 Task: Add Garden Of Life Organic Apple Cider Vinegar Diet Gummies to the cart.
Action: Mouse moved to (321, 159)
Screenshot: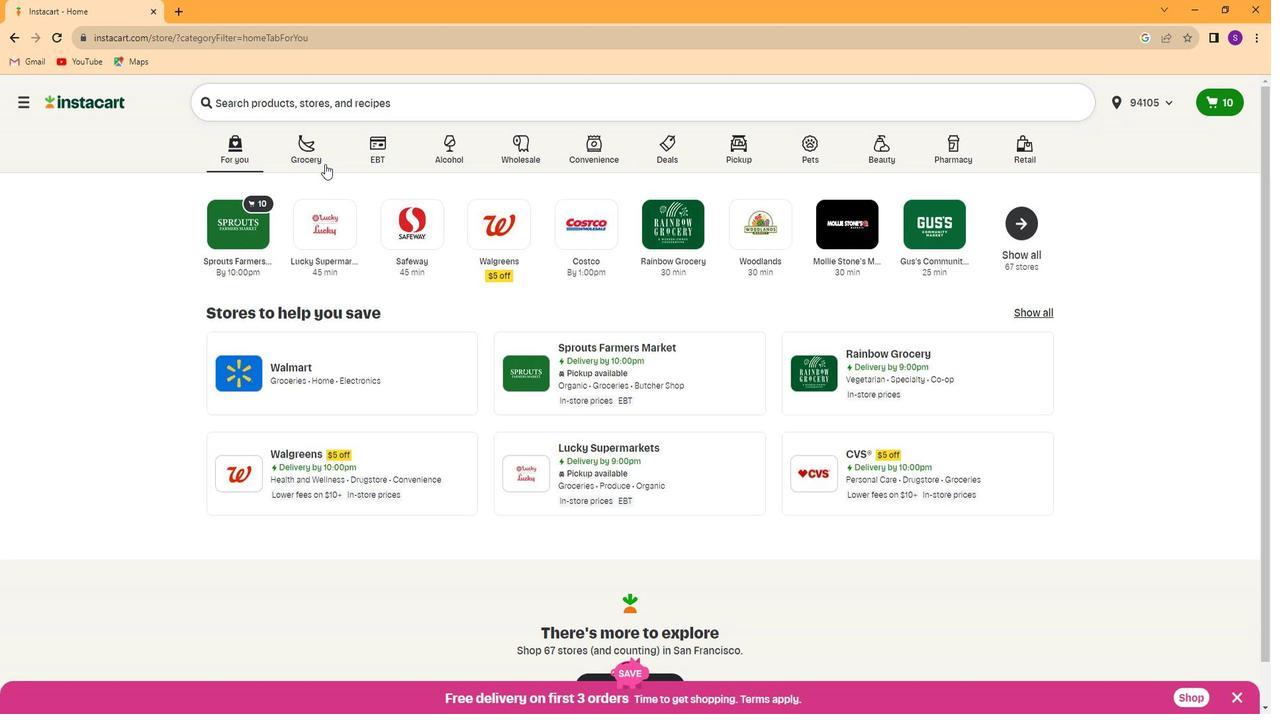 
Action: Mouse pressed left at (321, 159)
Screenshot: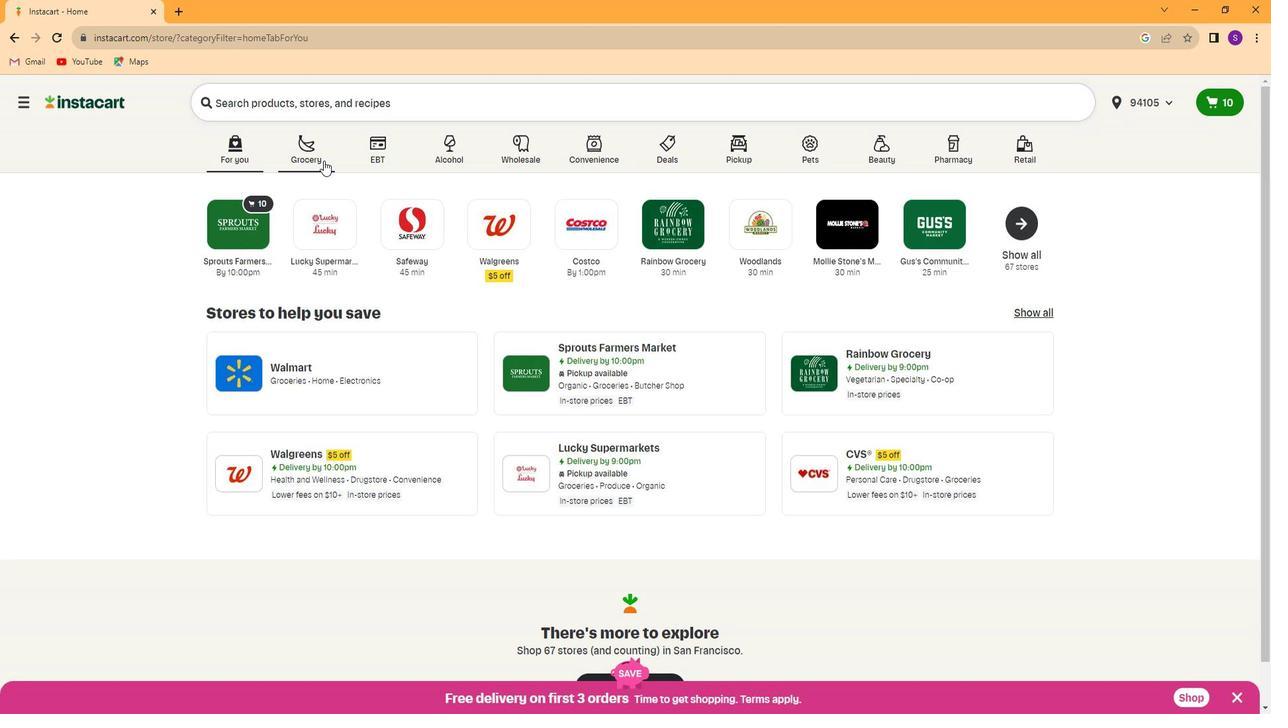 
Action: Mouse moved to (846, 211)
Screenshot: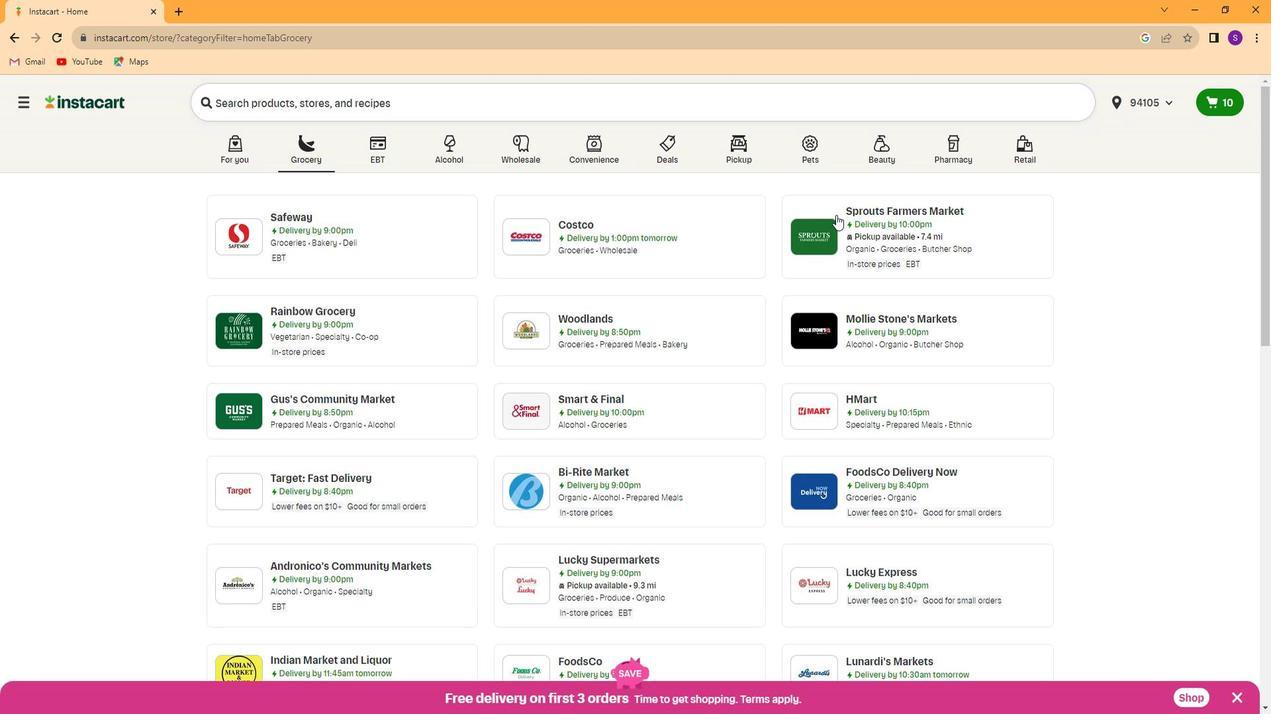 
Action: Mouse pressed left at (846, 211)
Screenshot: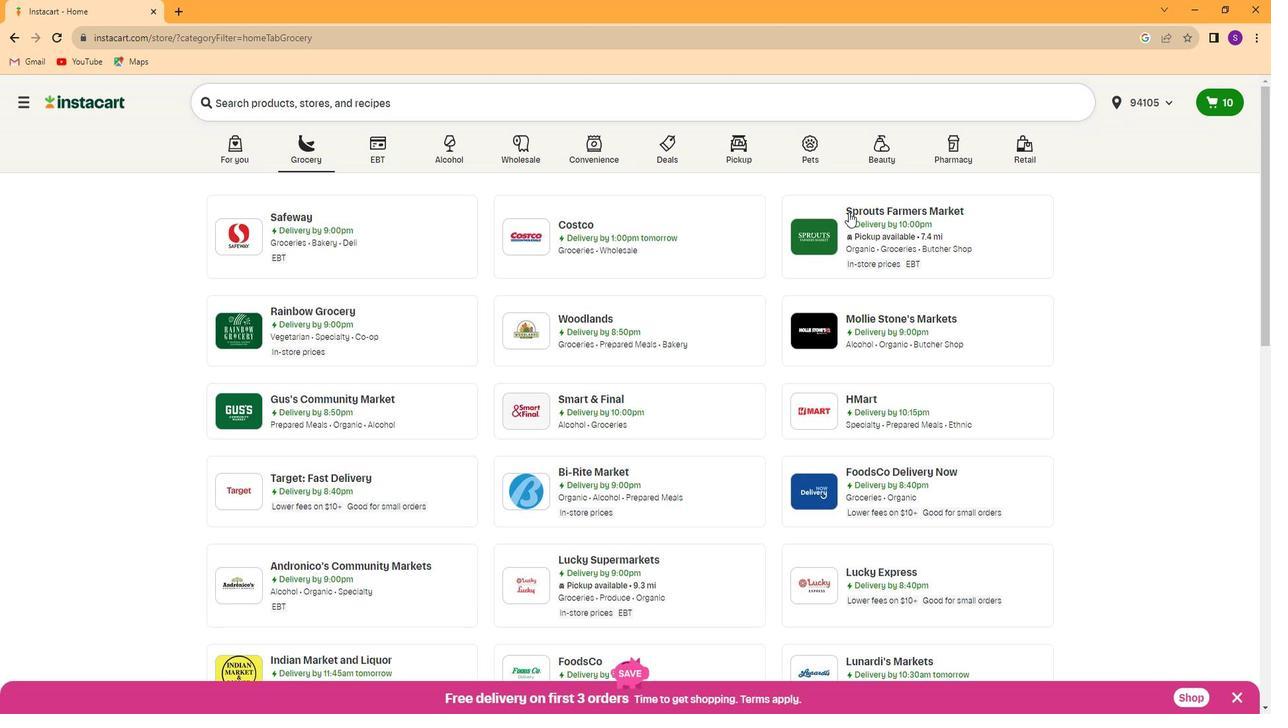 
Action: Mouse moved to (81, 419)
Screenshot: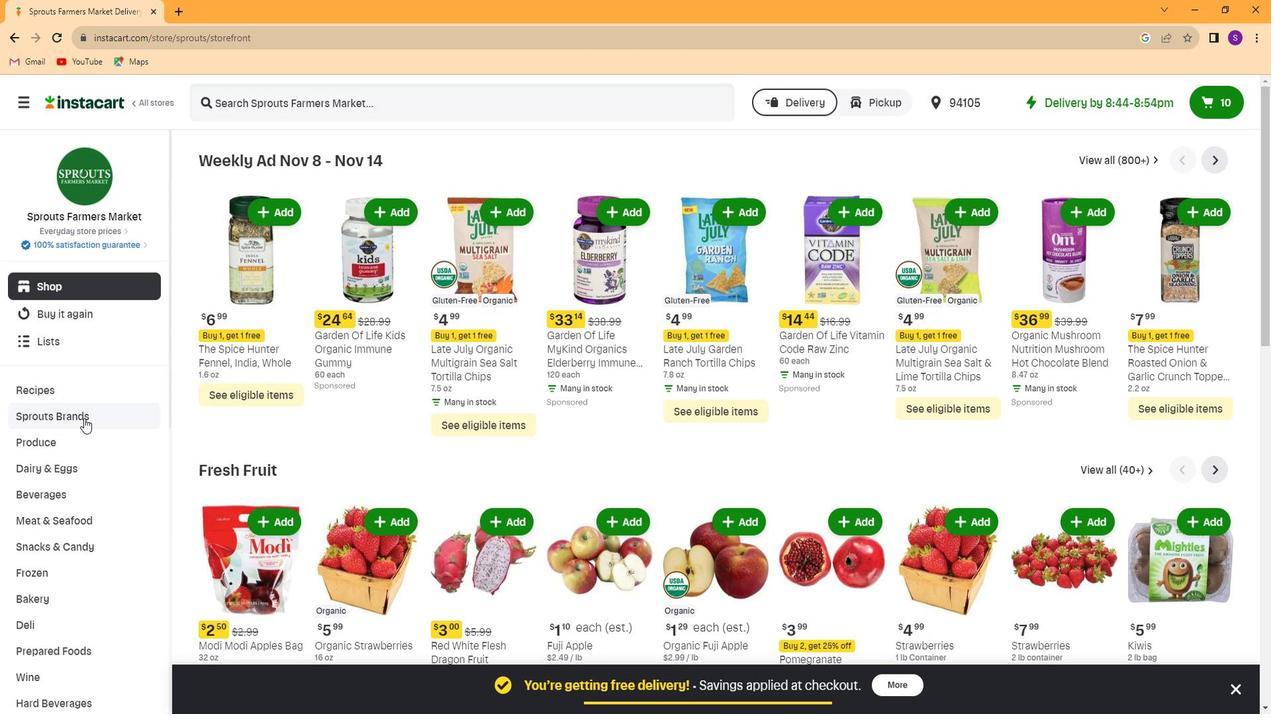 
Action: Mouse scrolled (81, 419) with delta (0, 0)
Screenshot: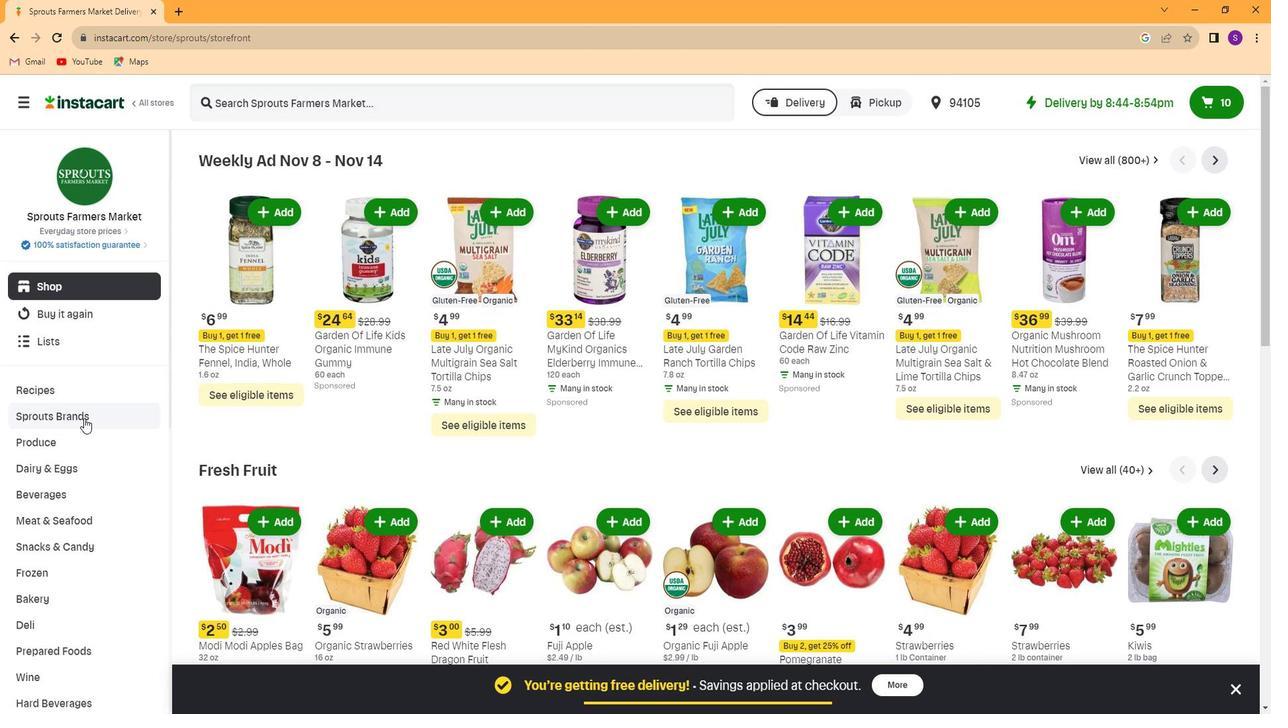 
Action: Mouse scrolled (81, 419) with delta (0, 0)
Screenshot: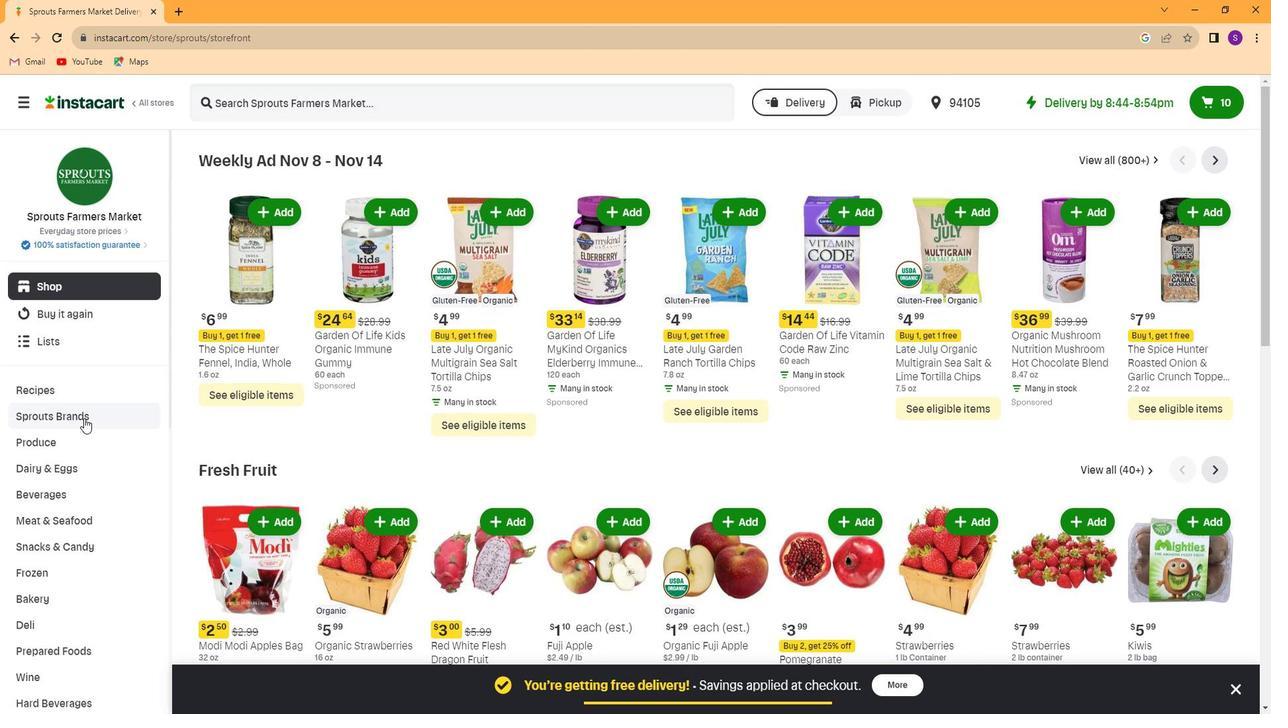 
Action: Mouse moved to (82, 421)
Screenshot: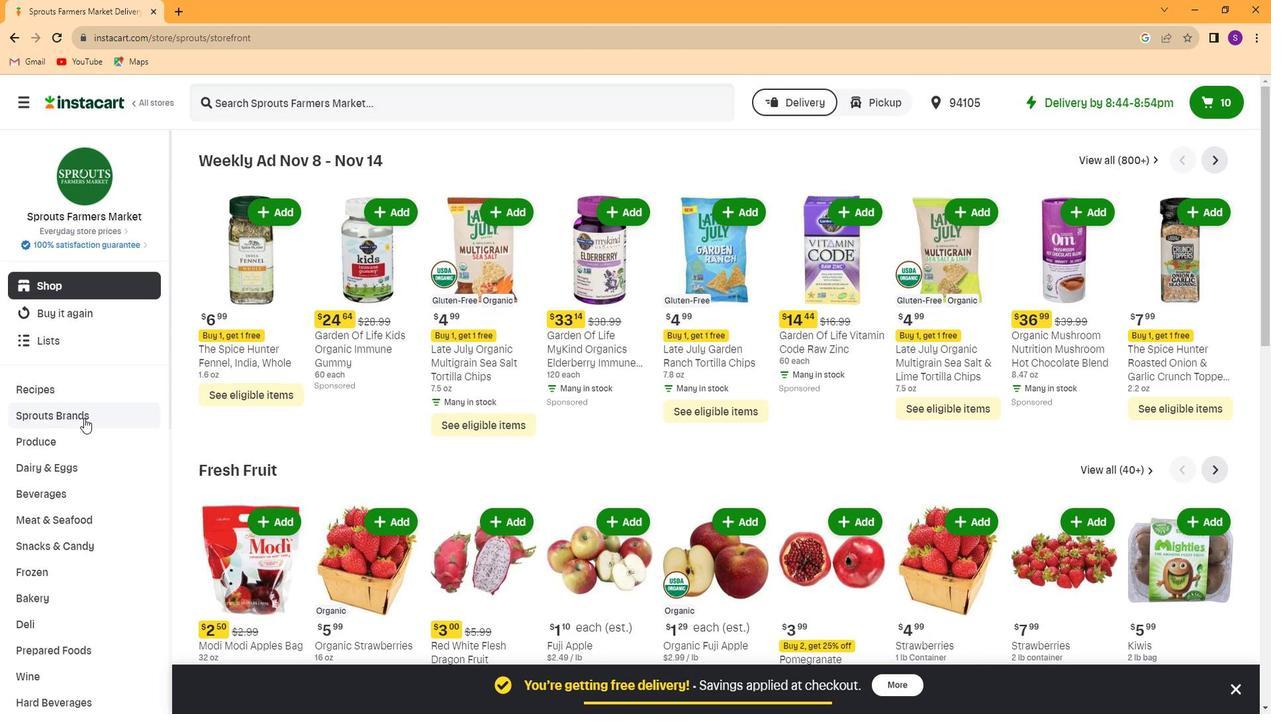 
Action: Mouse scrolled (82, 421) with delta (0, 0)
Screenshot: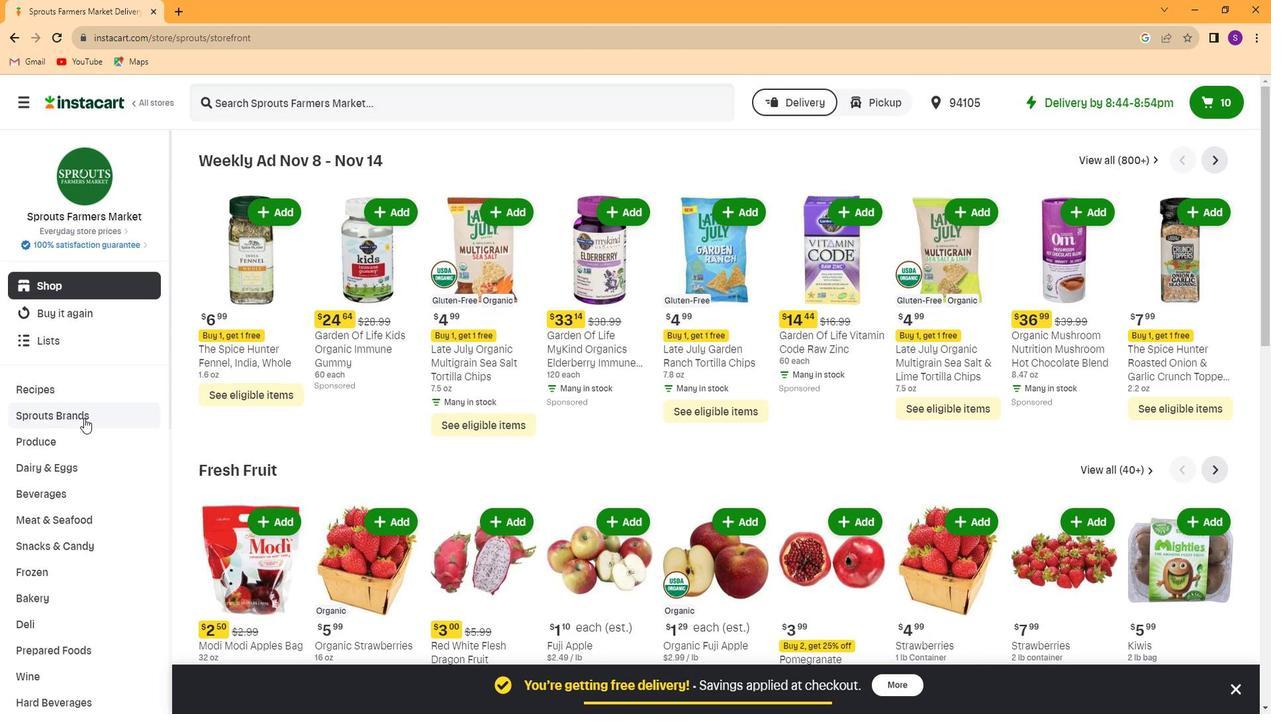
Action: Mouse moved to (82, 423)
Screenshot: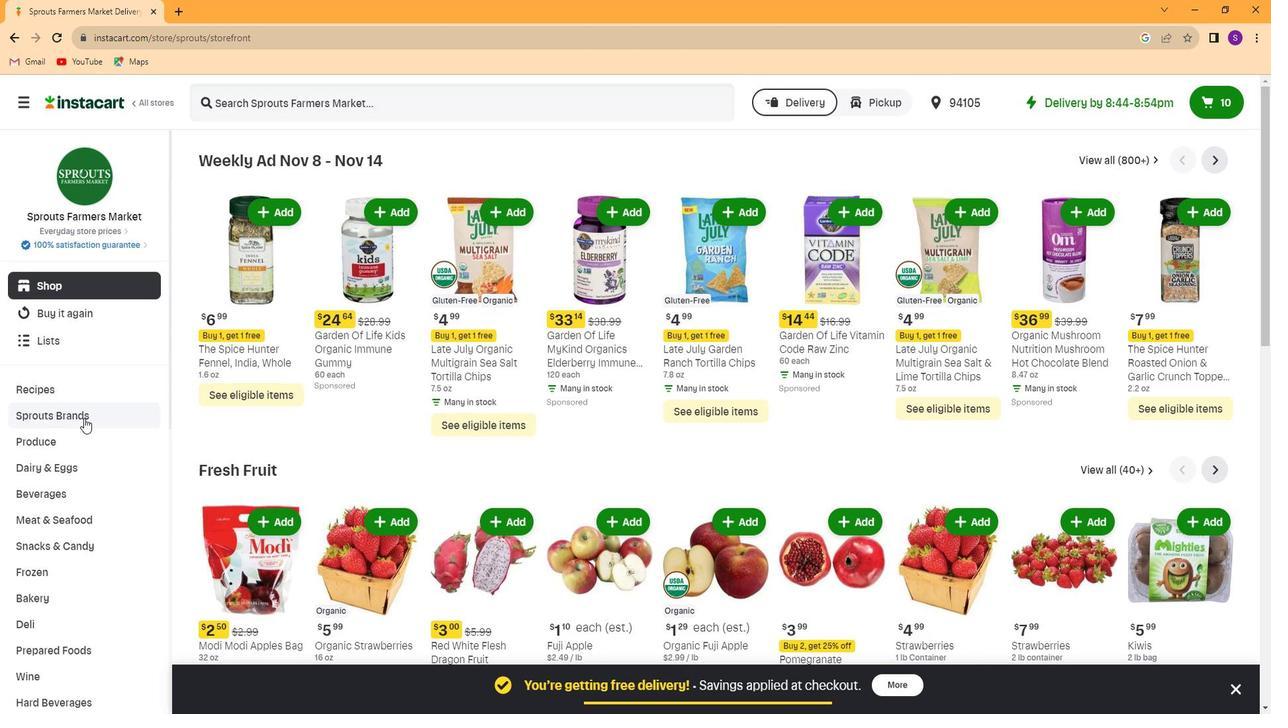 
Action: Mouse scrolled (82, 423) with delta (0, 0)
Screenshot: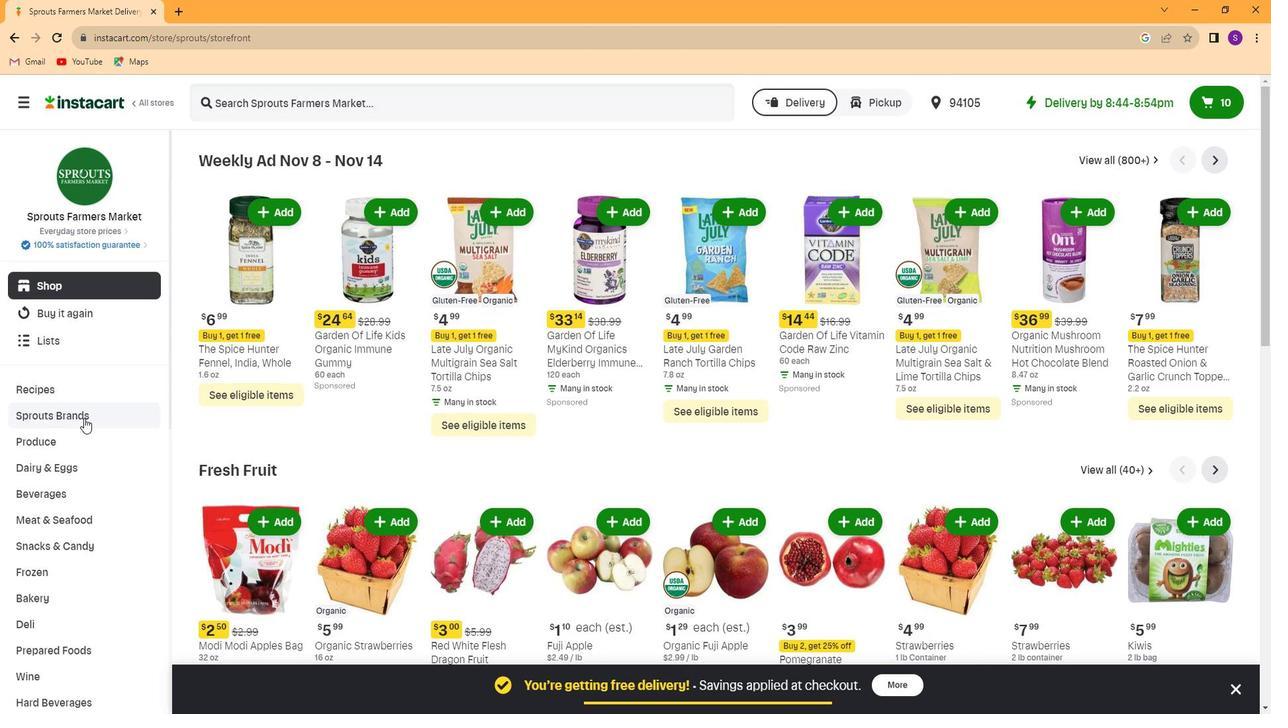 
Action: Mouse moved to (82, 423)
Screenshot: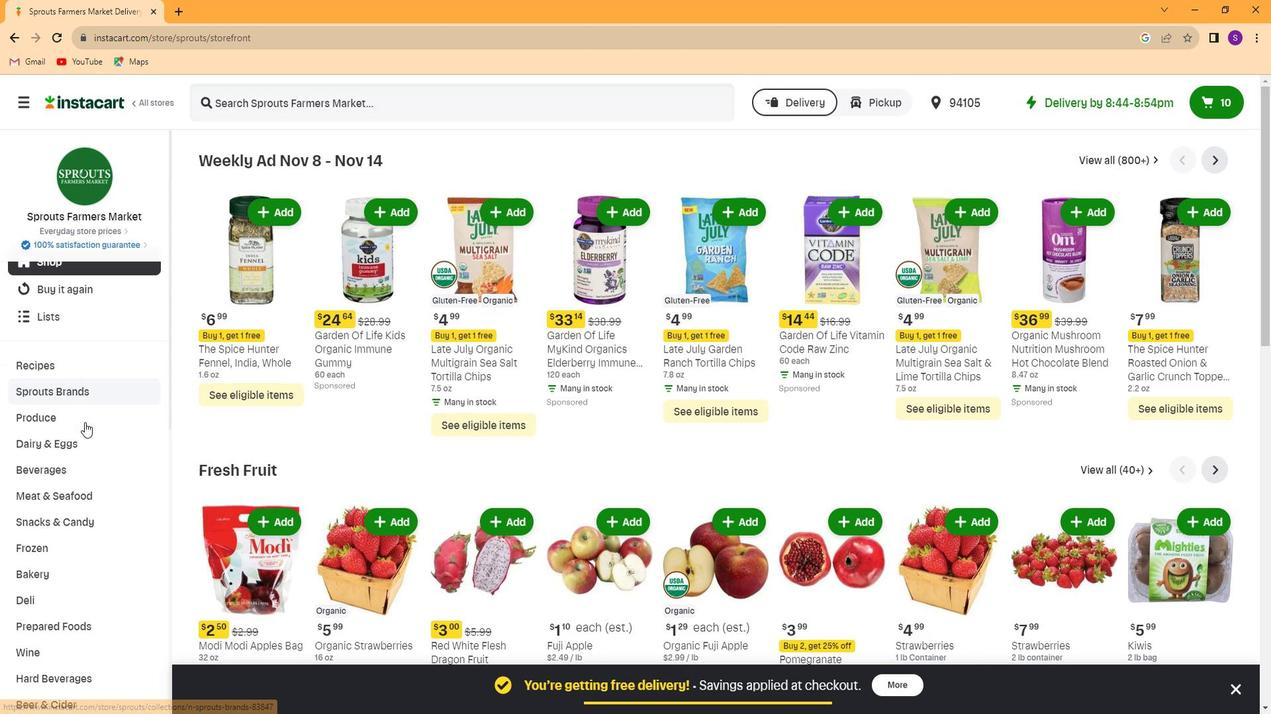 
Action: Mouse scrolled (82, 423) with delta (0, 0)
Screenshot: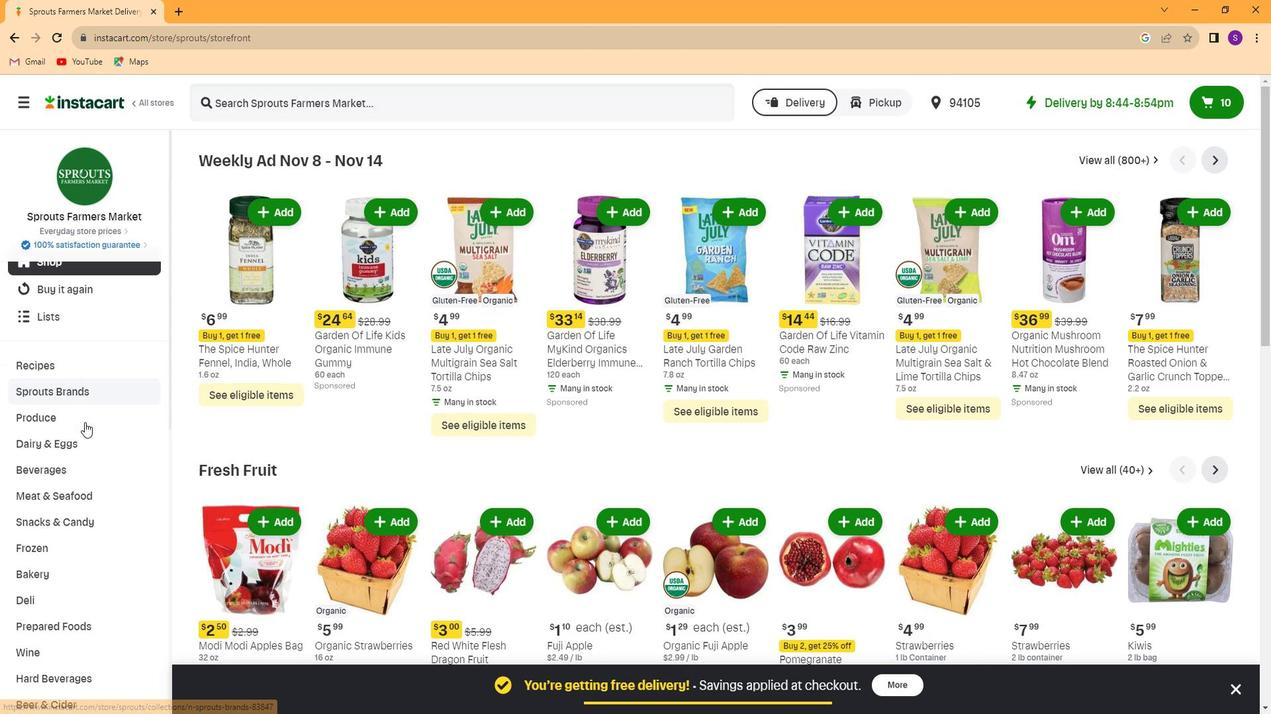 
Action: Mouse scrolled (82, 423) with delta (0, 0)
Screenshot: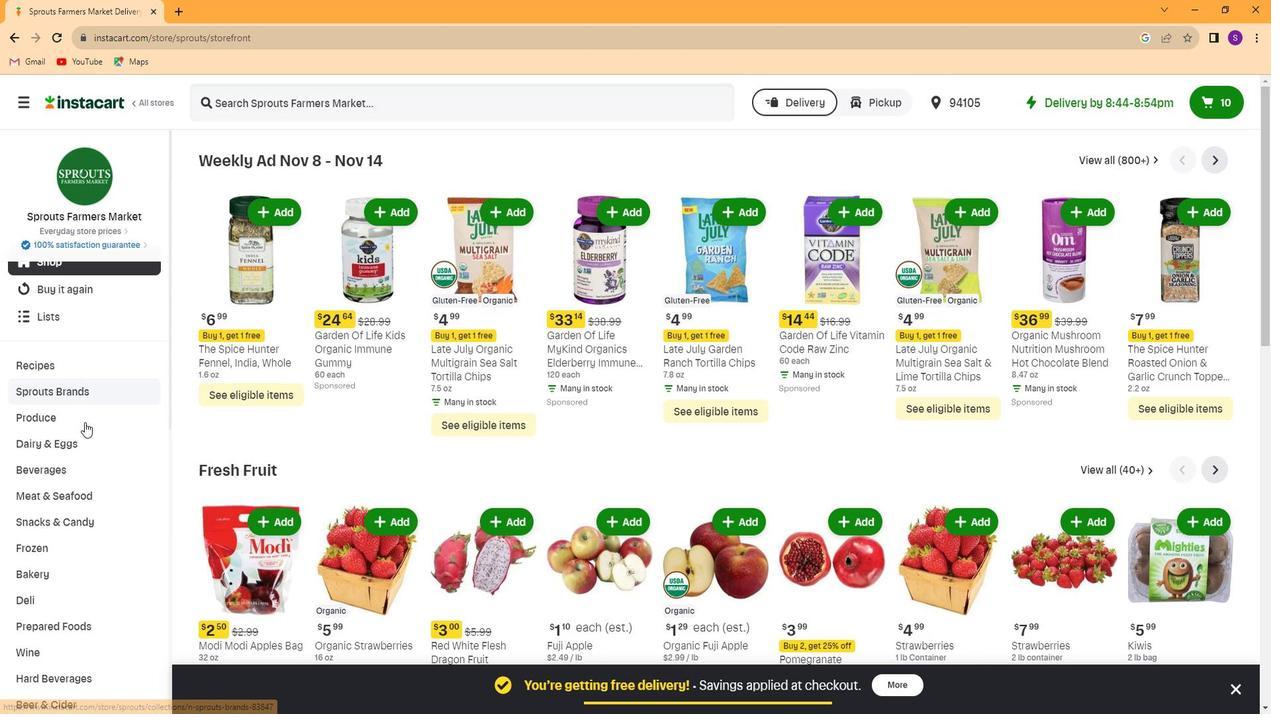 
Action: Mouse moved to (80, 435)
Screenshot: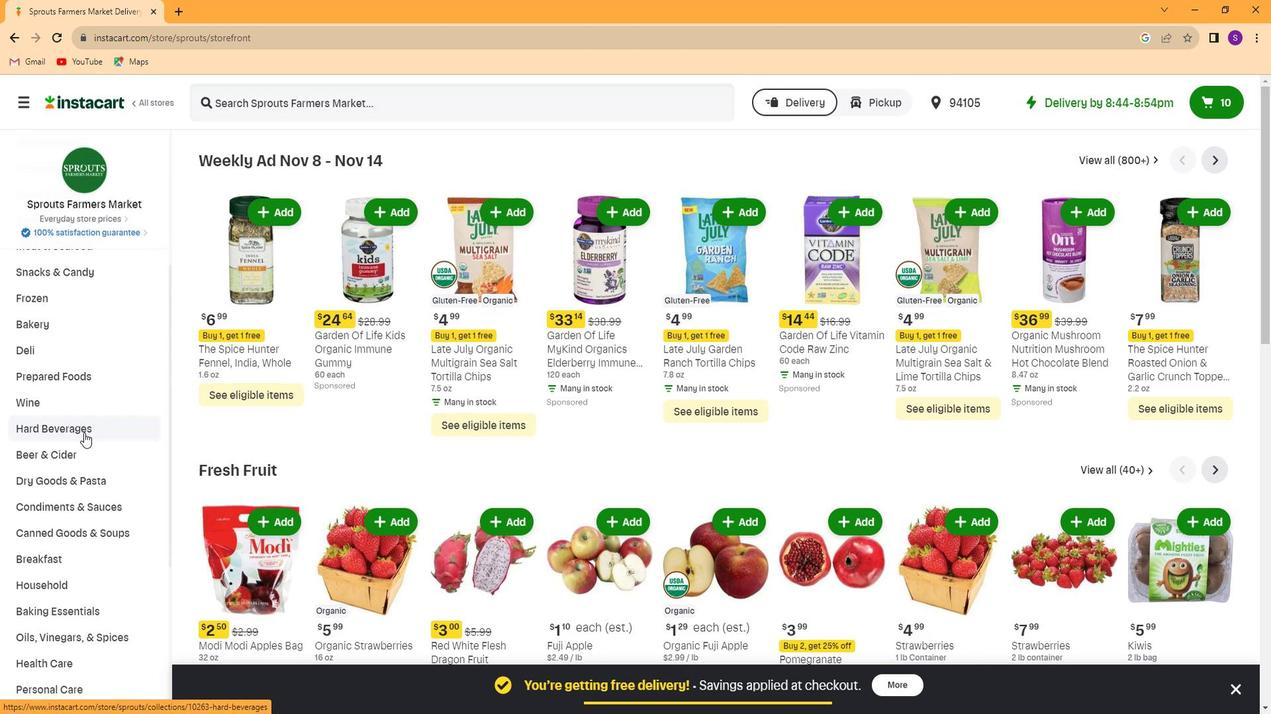 
Action: Mouse scrolled (80, 434) with delta (0, 0)
Screenshot: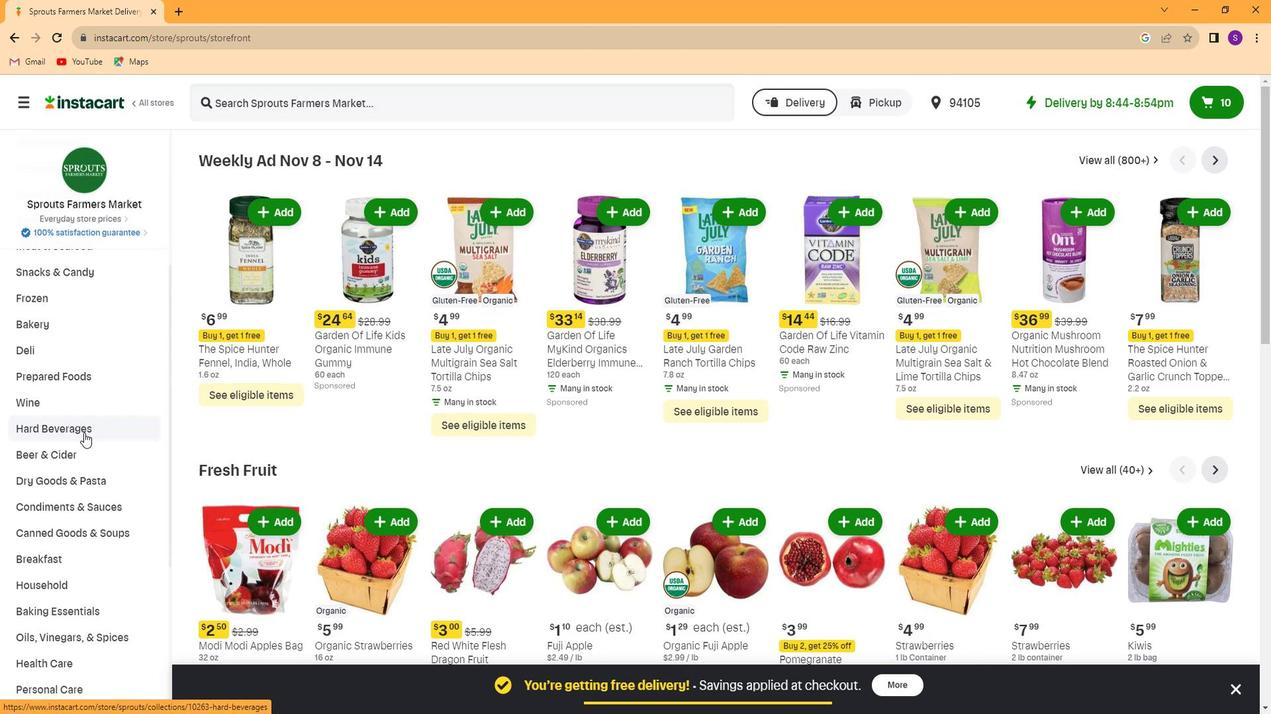 
Action: Mouse moved to (79, 436)
Screenshot: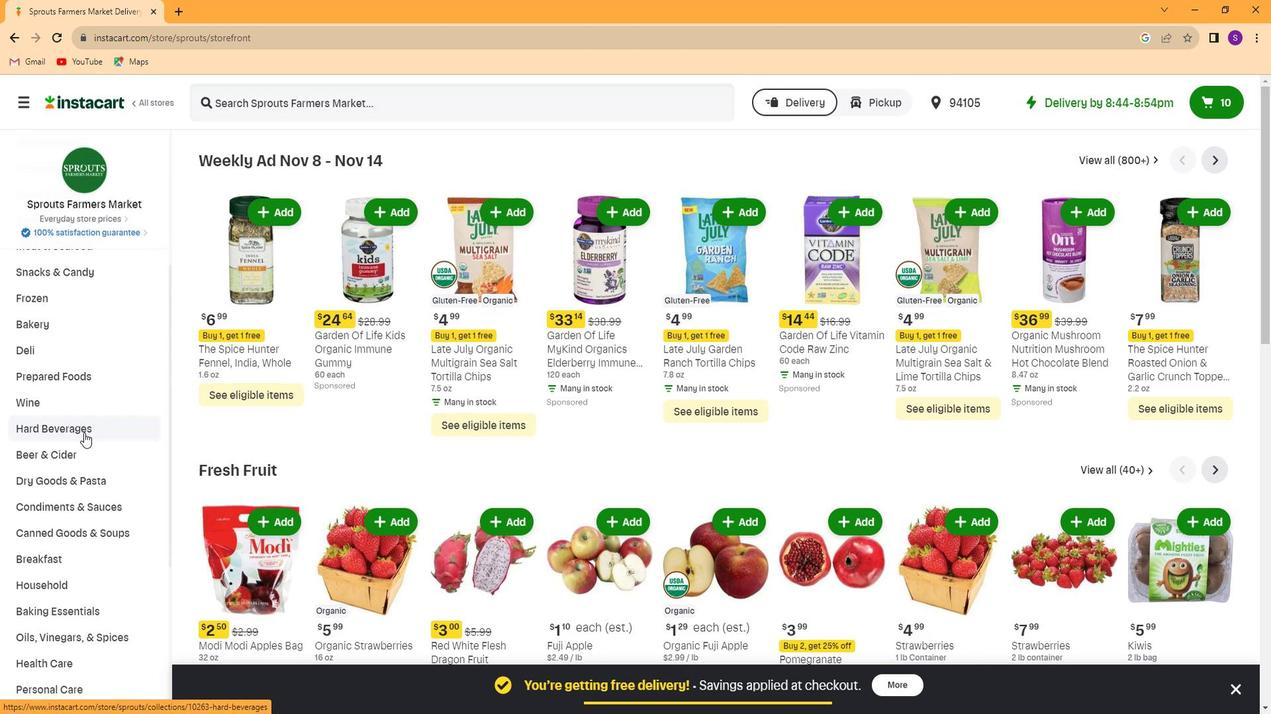 
Action: Mouse scrolled (79, 435) with delta (0, 0)
Screenshot: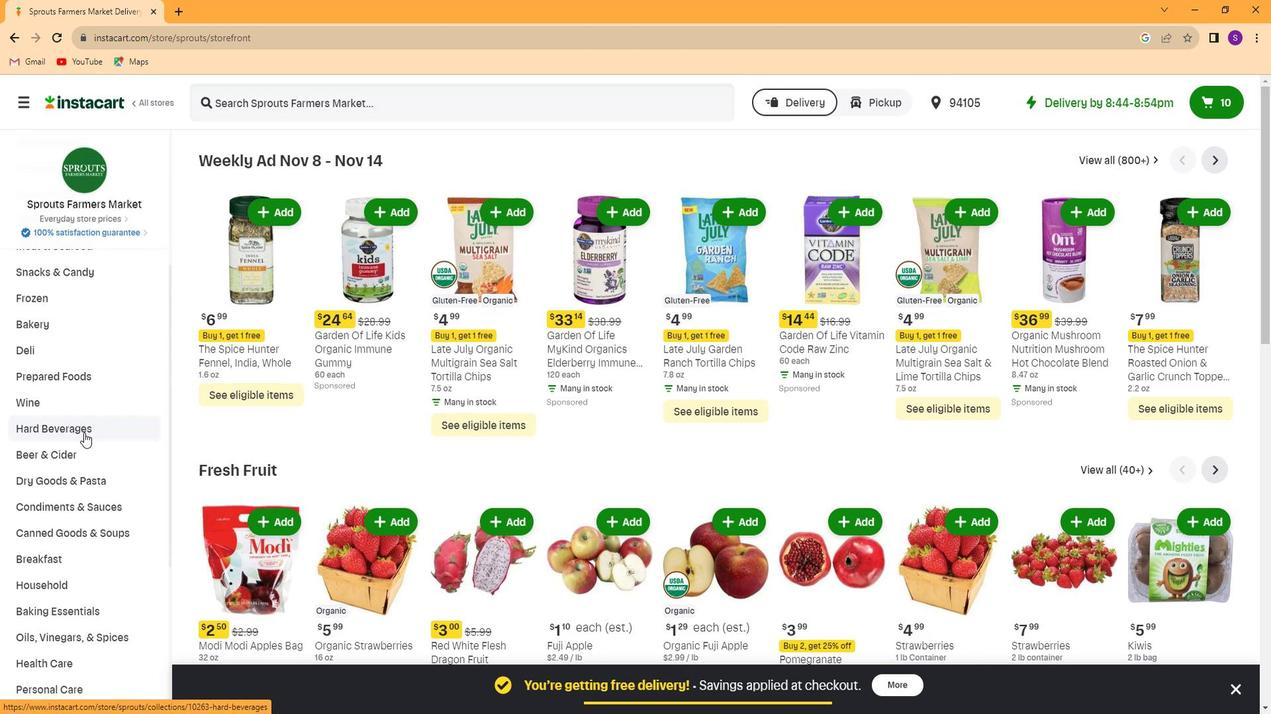 
Action: Mouse scrolled (79, 435) with delta (0, 0)
Screenshot: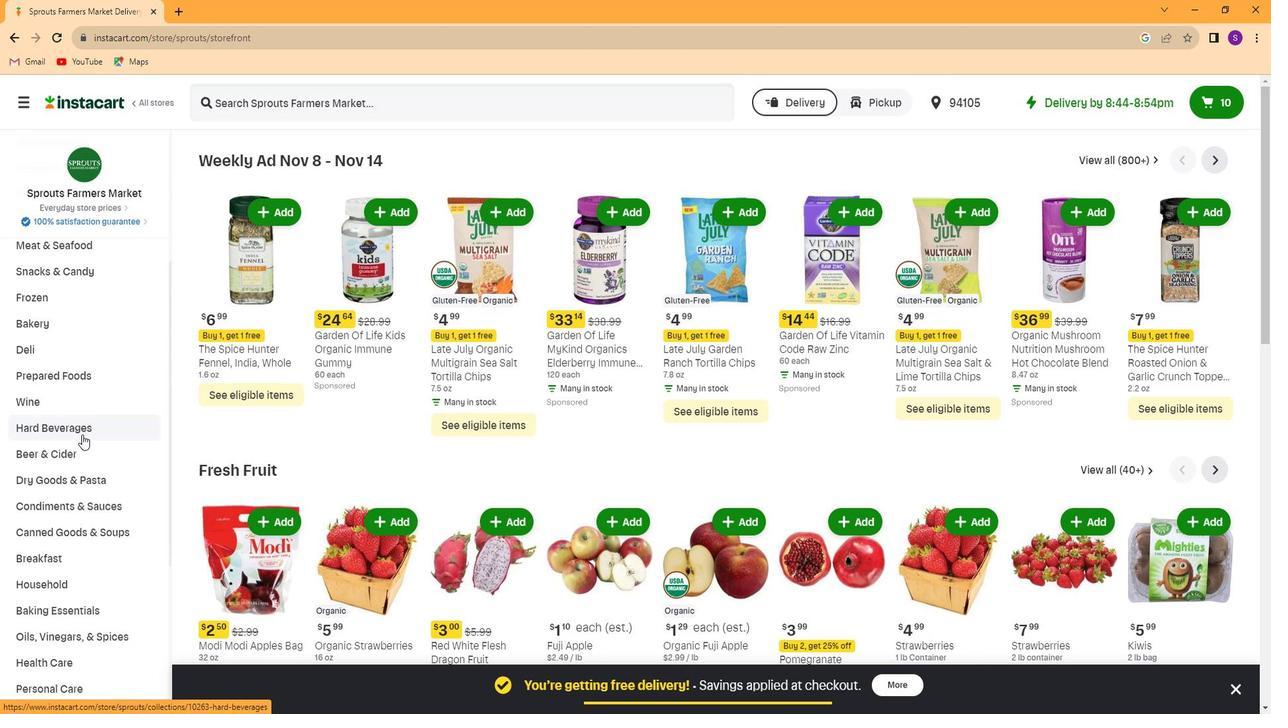 
Action: Mouse moved to (79, 436)
Screenshot: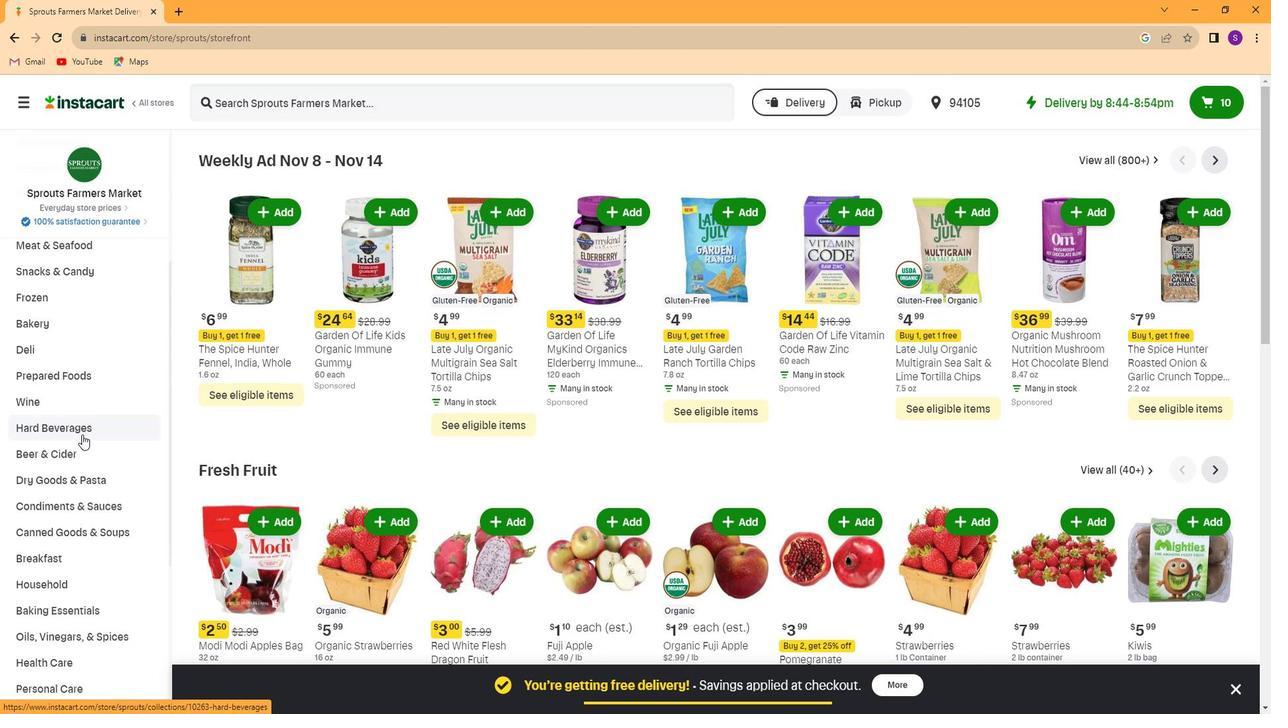 
Action: Mouse scrolled (79, 435) with delta (0, 0)
Screenshot: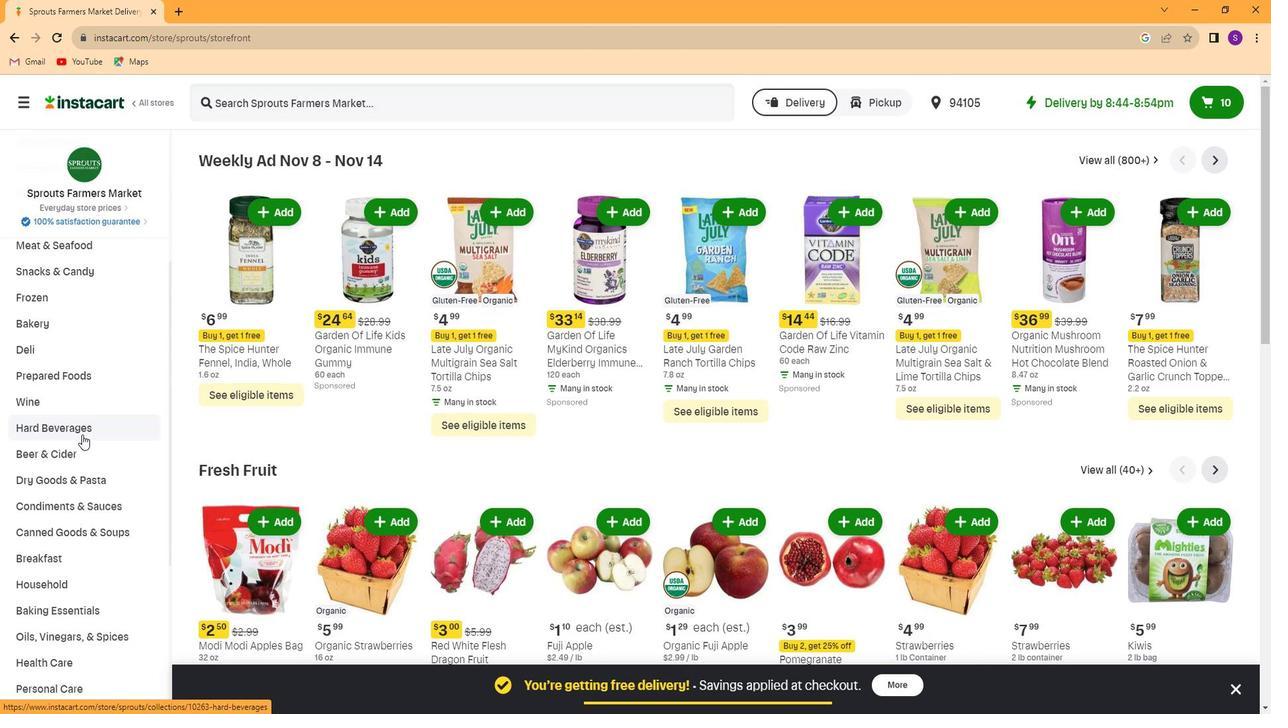 
Action: Mouse moved to (78, 436)
Screenshot: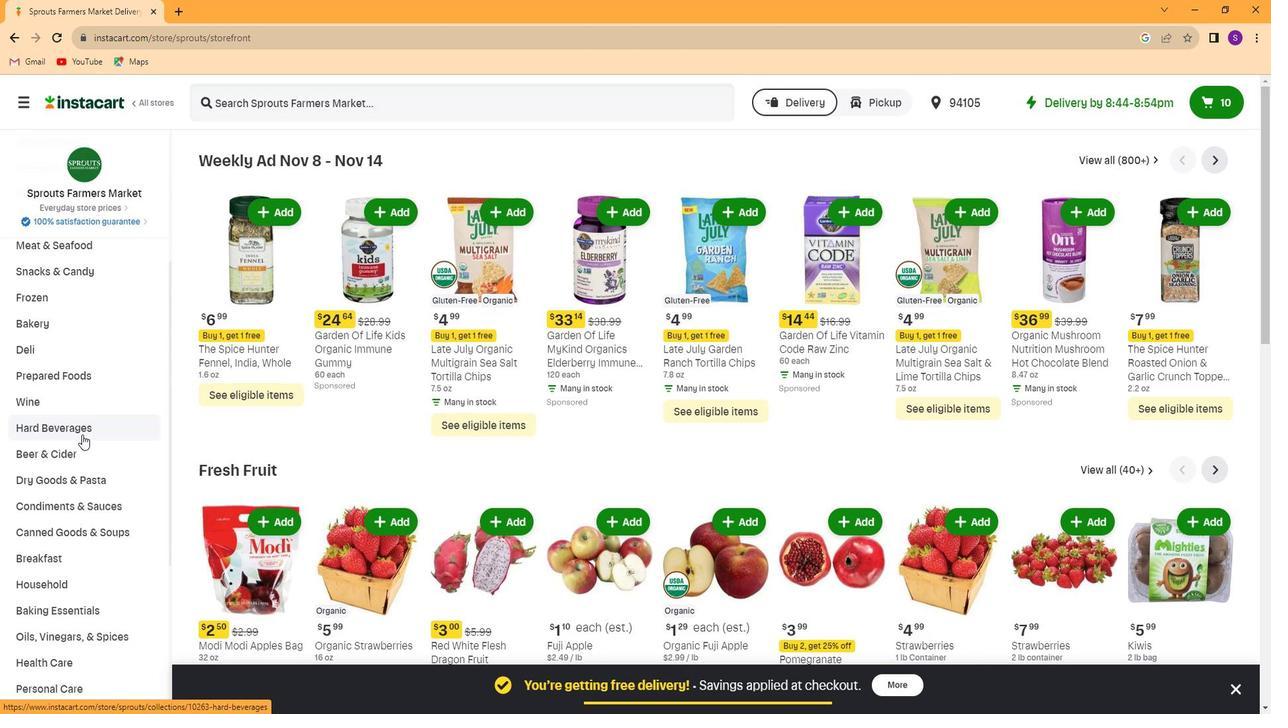 
Action: Mouse scrolled (78, 436) with delta (0, 0)
Screenshot: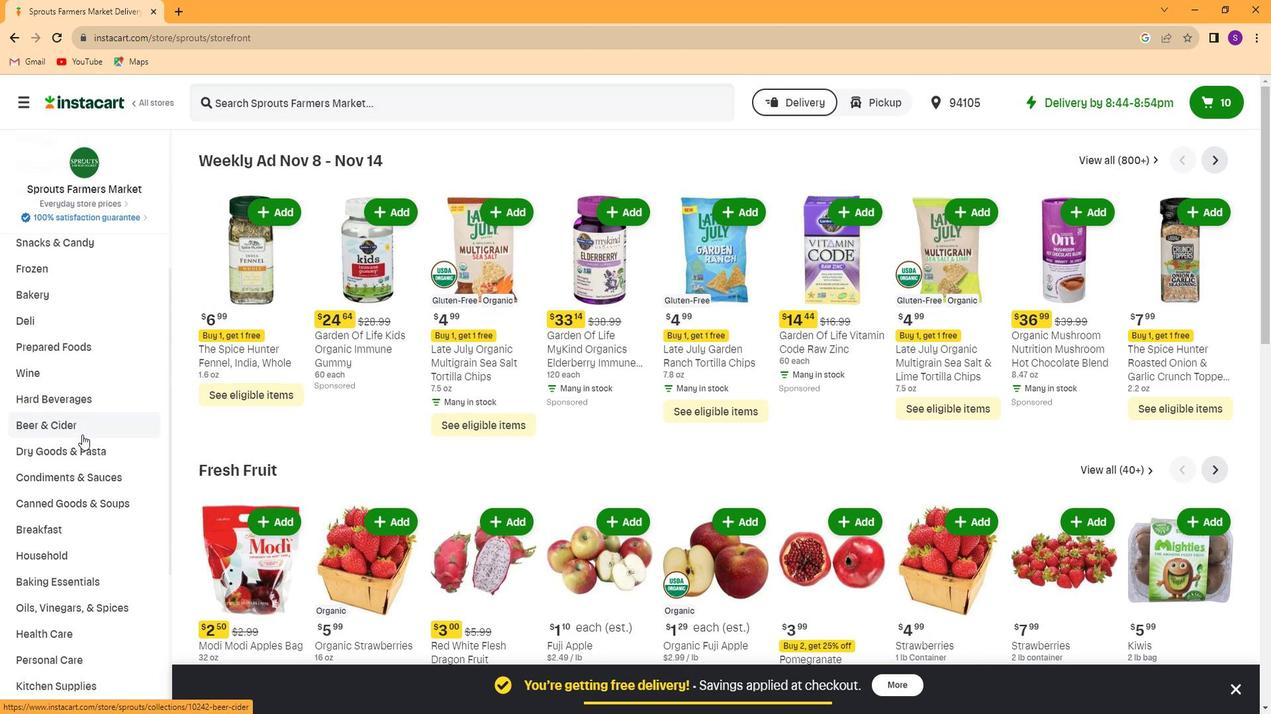 
Action: Mouse moved to (77, 437)
Screenshot: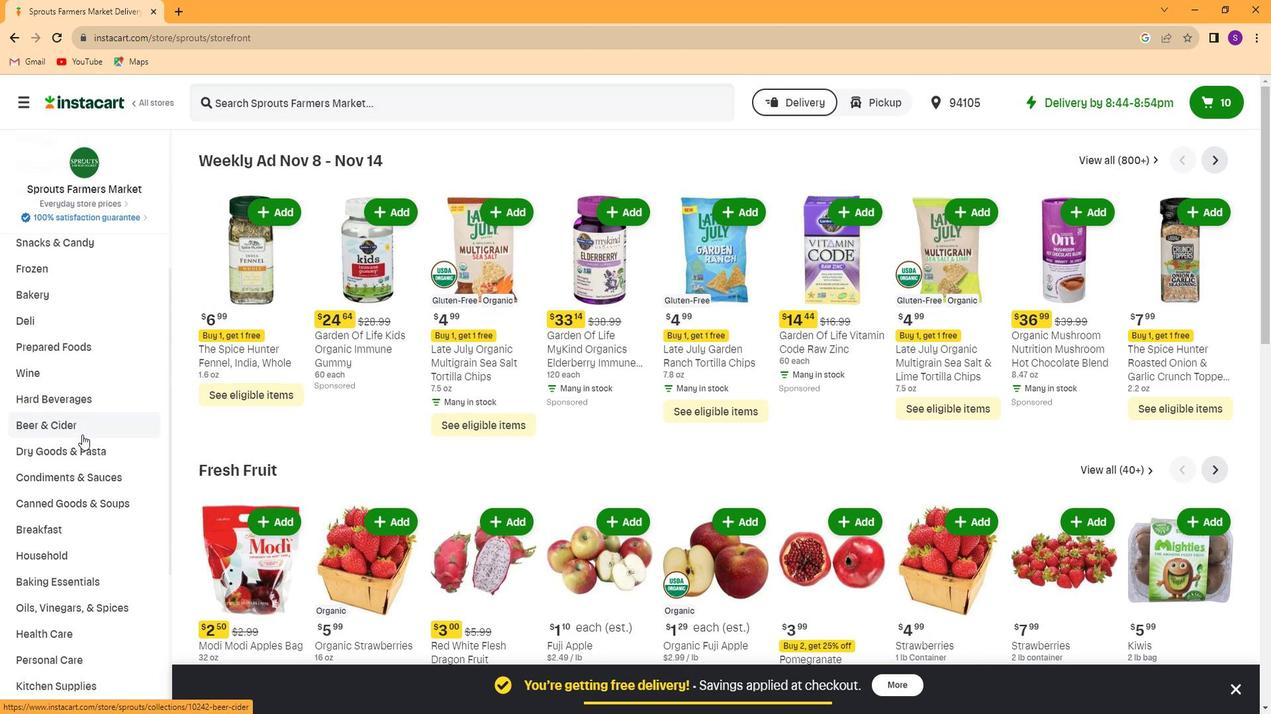 
Action: Mouse scrolled (77, 436) with delta (0, 0)
Screenshot: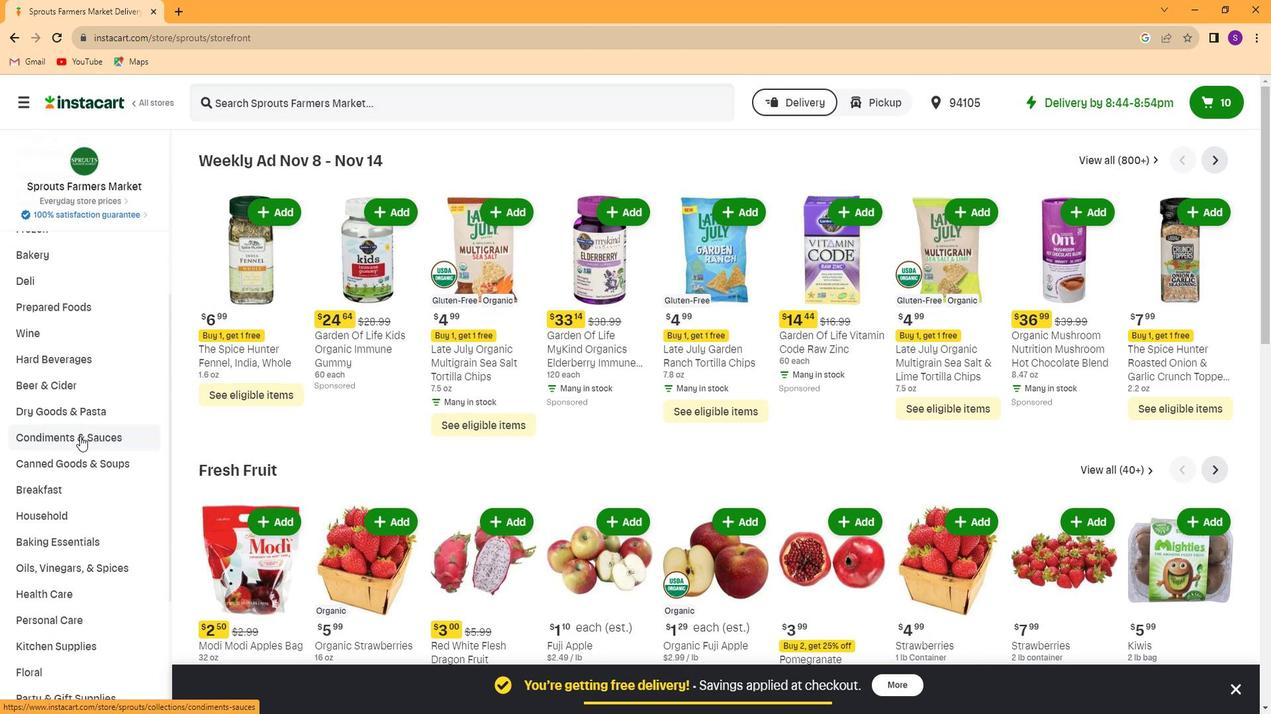 
Action: Mouse moved to (177, 541)
Screenshot: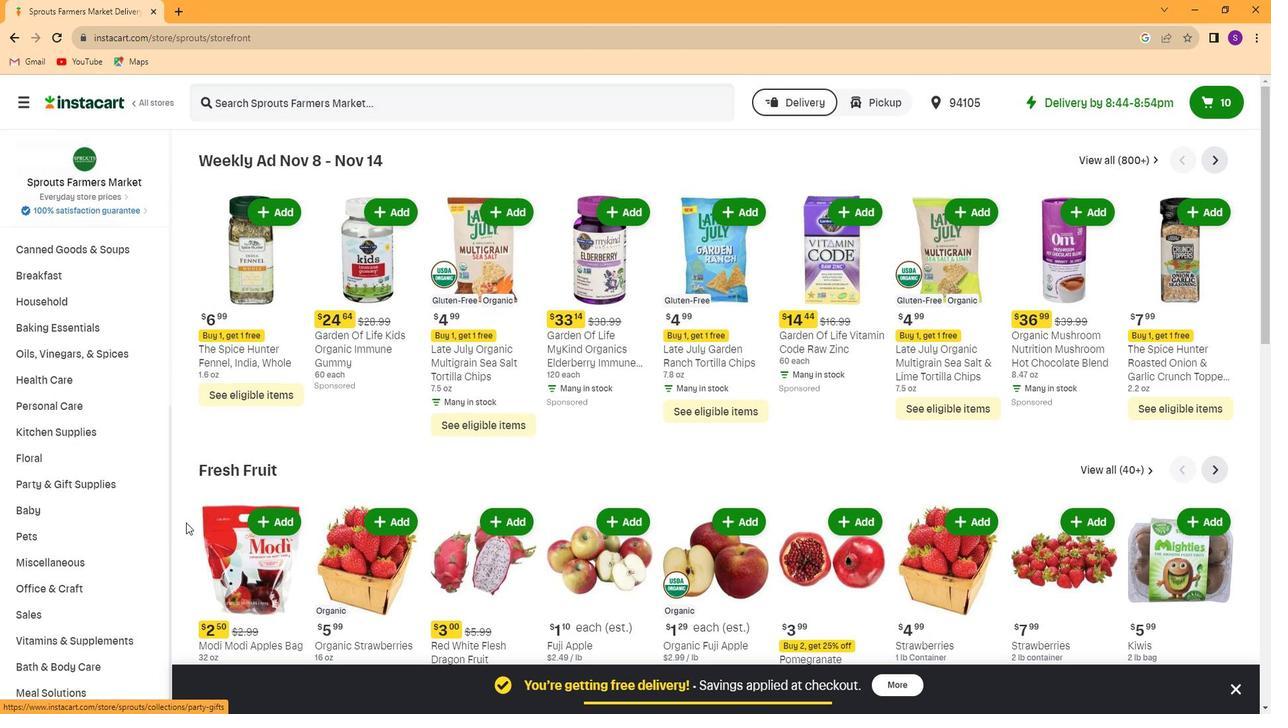 
Action: Mouse scrolled (177, 540) with delta (0, 0)
Screenshot: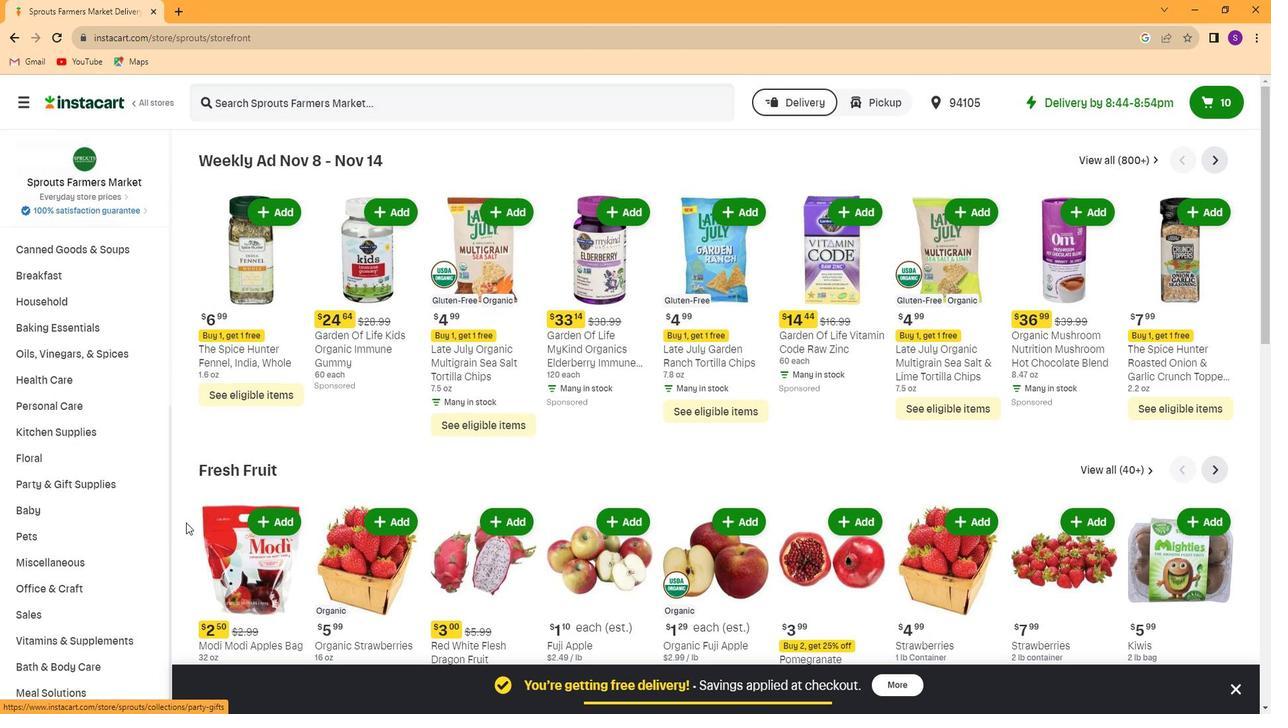 
Action: Mouse moved to (96, 640)
Screenshot: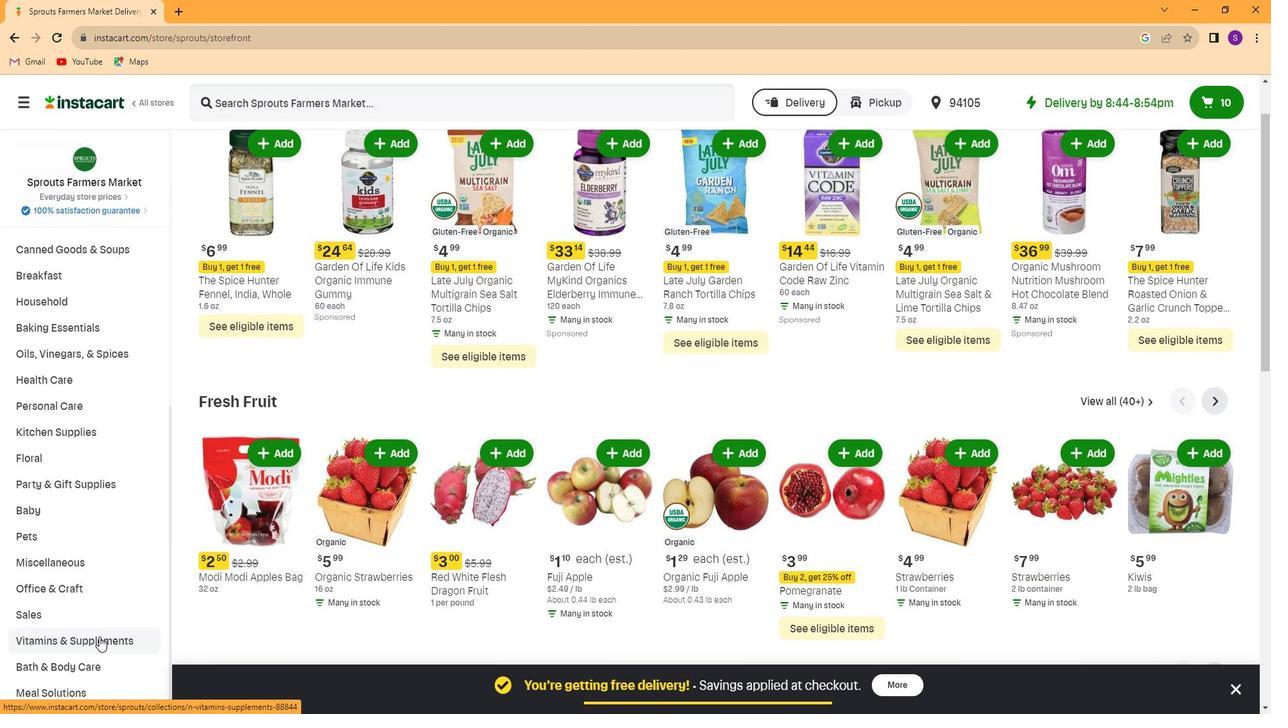 
Action: Mouse pressed left at (96, 640)
Screenshot: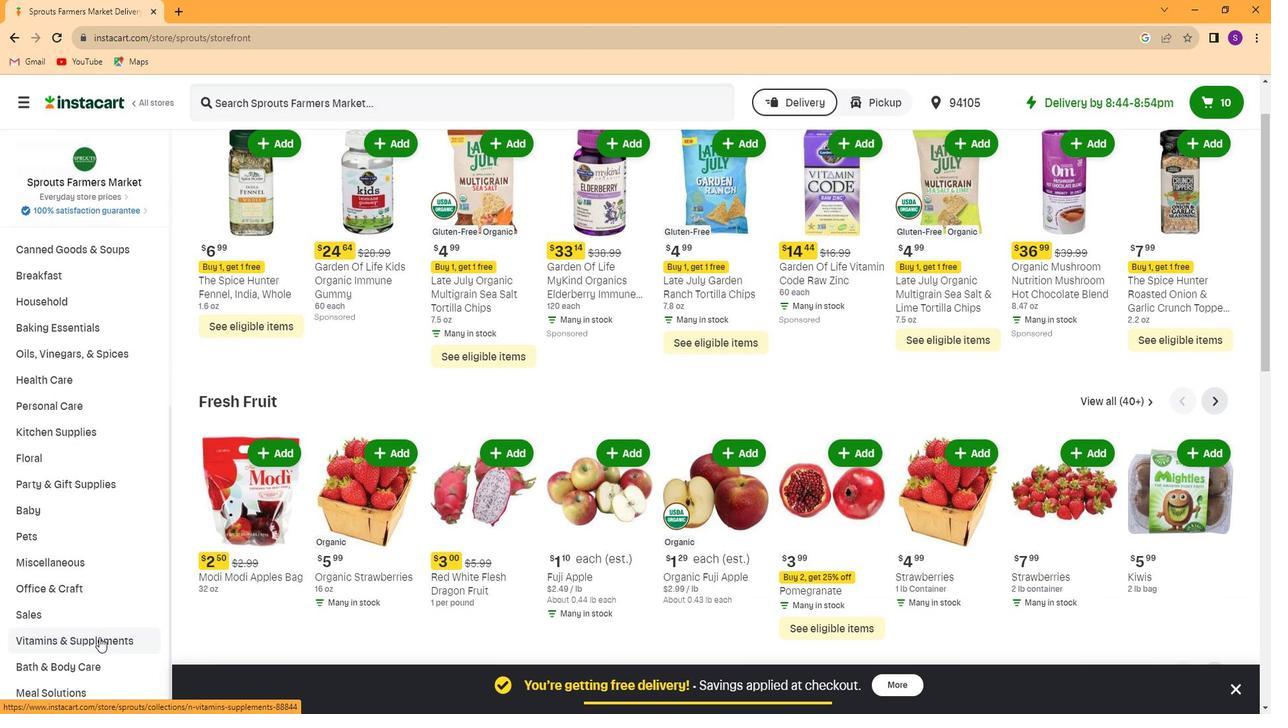 
Action: Mouse moved to (88, 574)
Screenshot: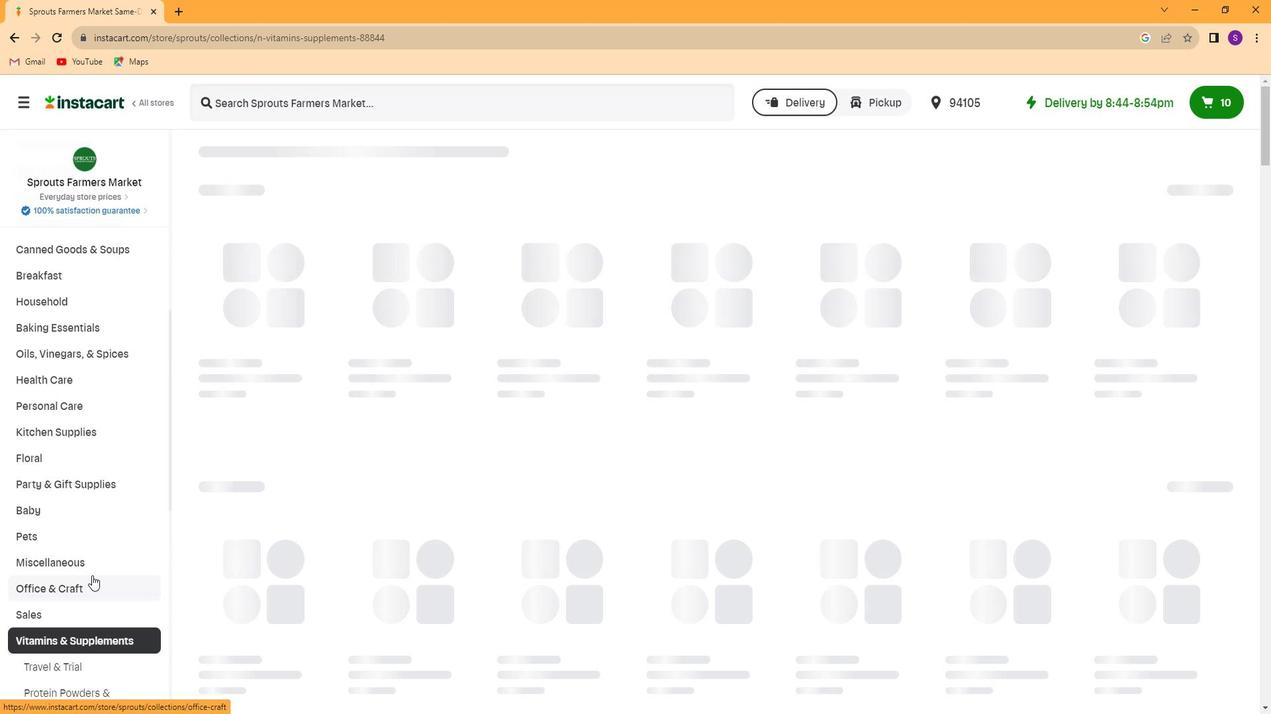 
Action: Mouse scrolled (88, 573) with delta (0, 0)
Screenshot: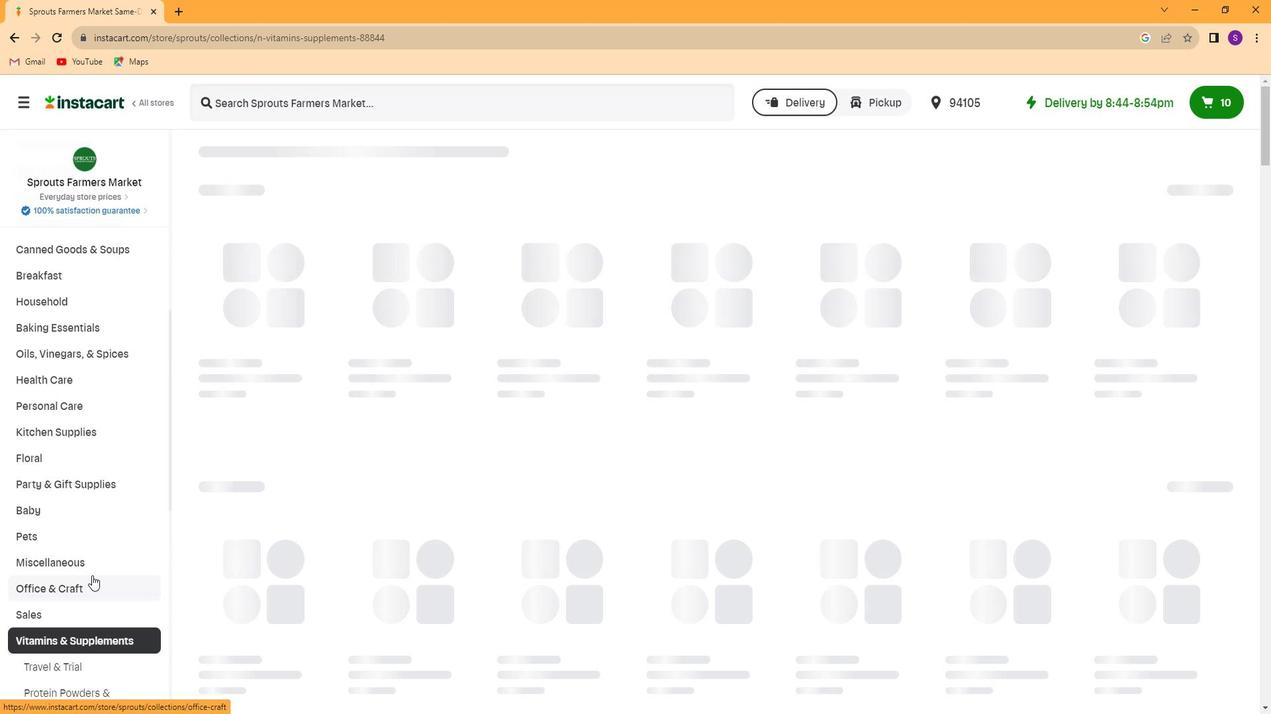
Action: Mouse moved to (88, 570)
Screenshot: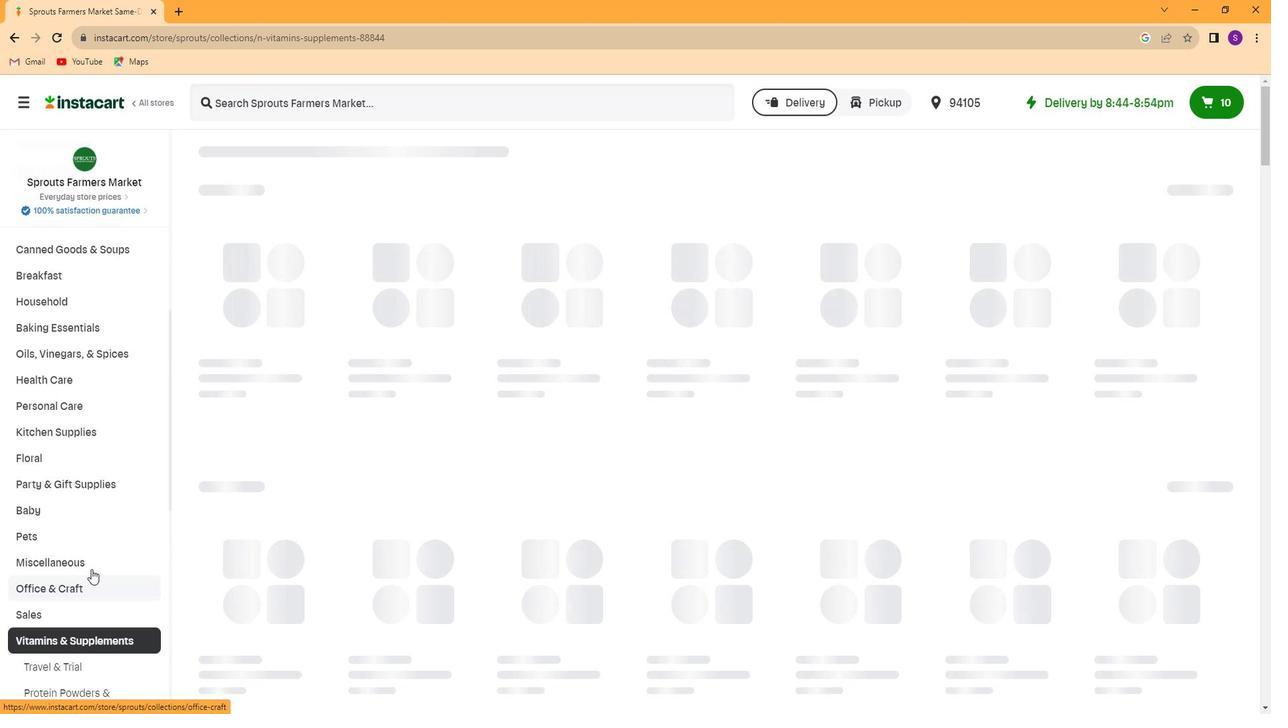 
Action: Mouse scrolled (88, 570) with delta (0, 0)
Screenshot: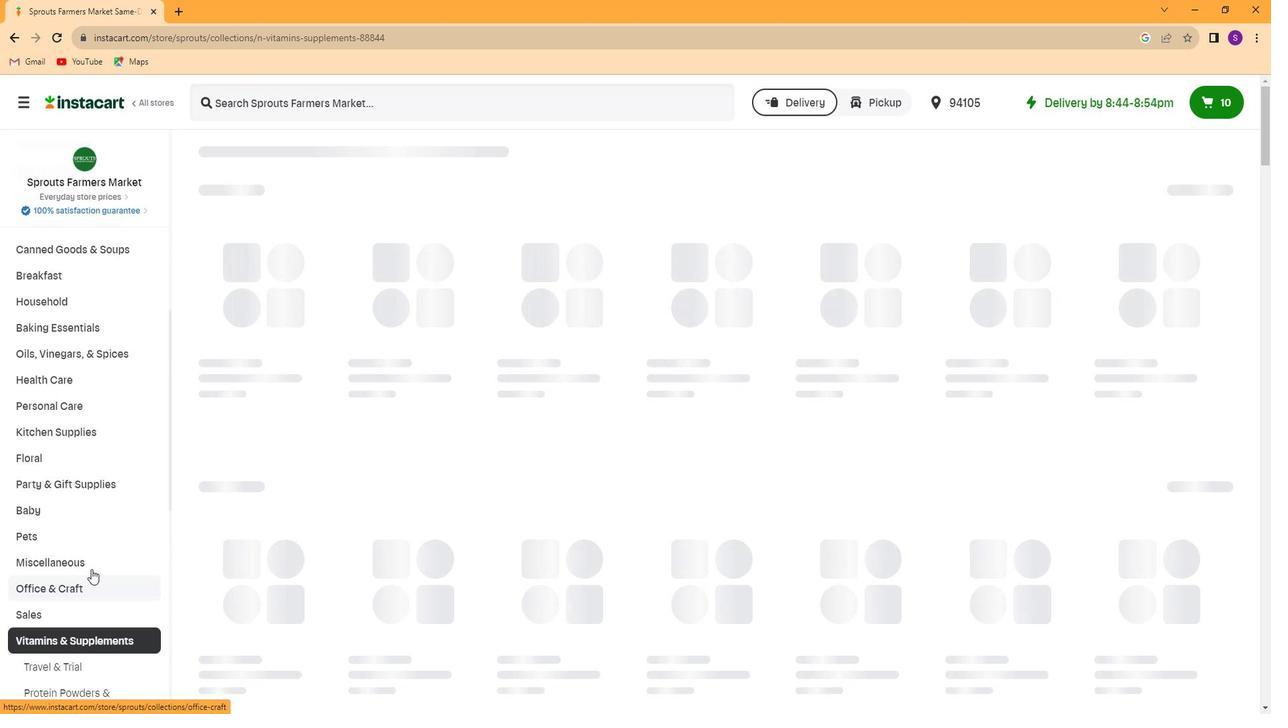 
Action: Mouse moved to (86, 564)
Screenshot: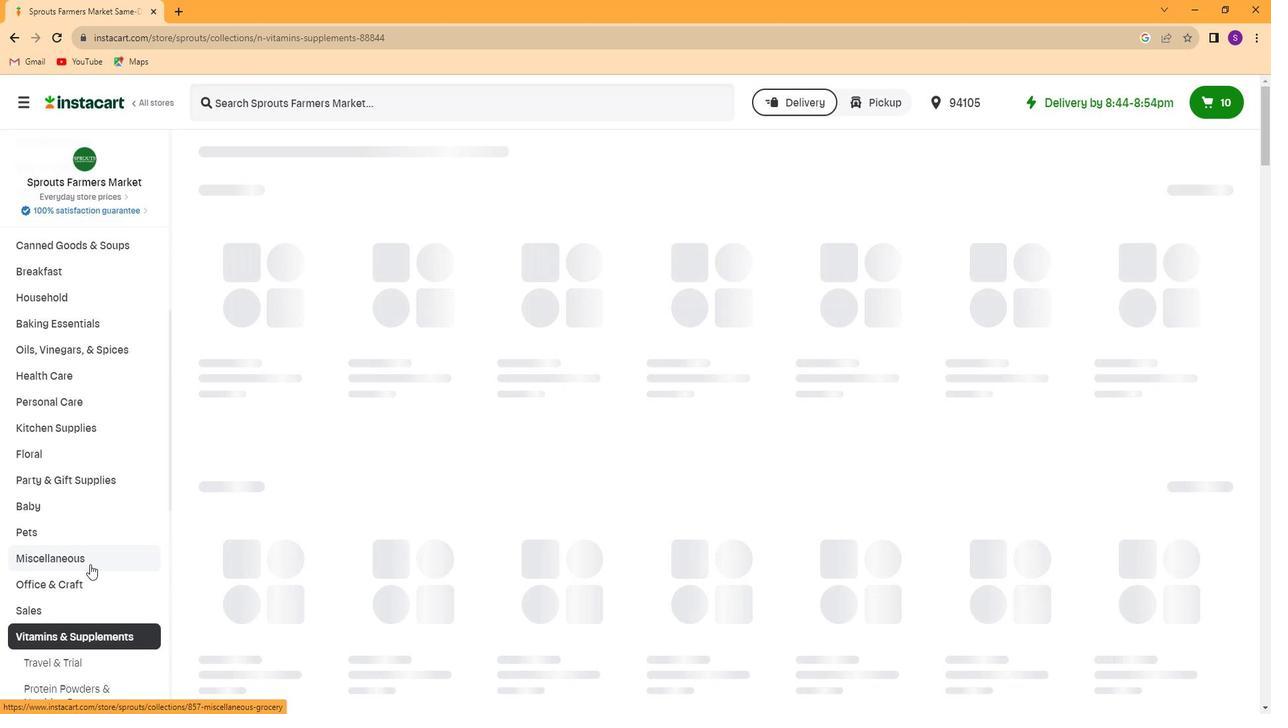 
Action: Mouse scrolled (86, 564) with delta (0, 0)
Screenshot: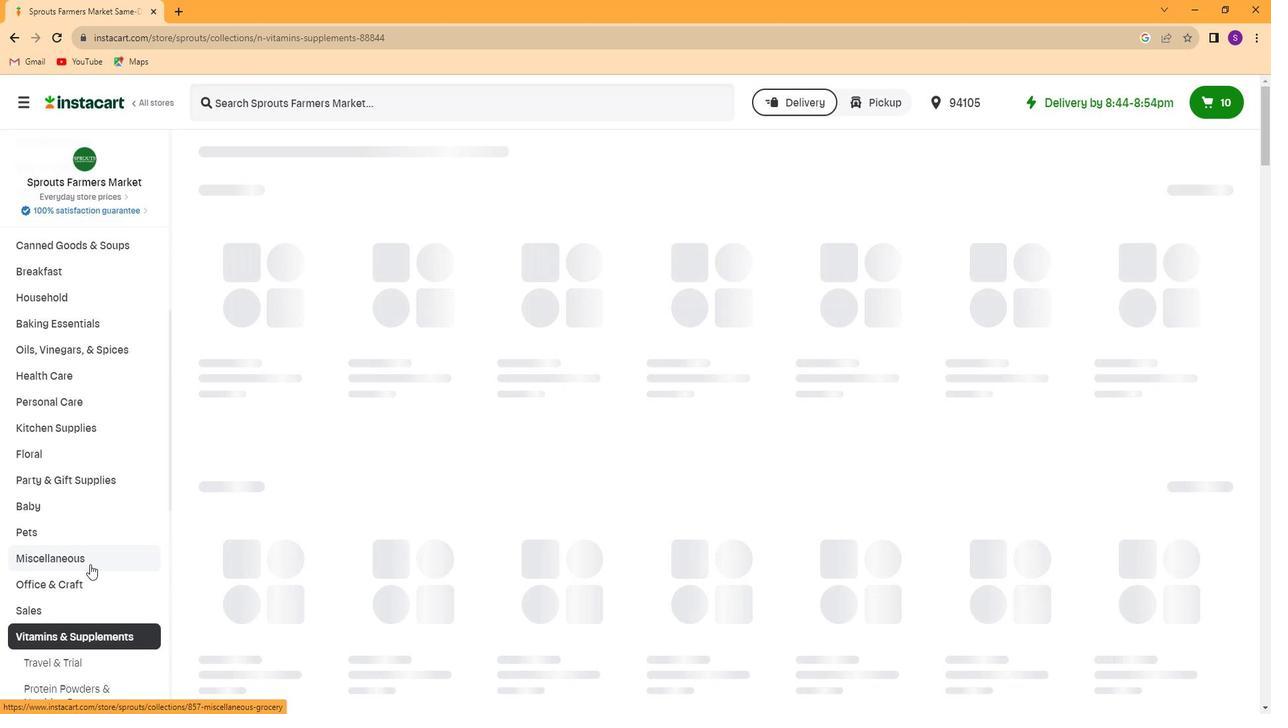 
Action: Mouse moved to (86, 563)
Screenshot: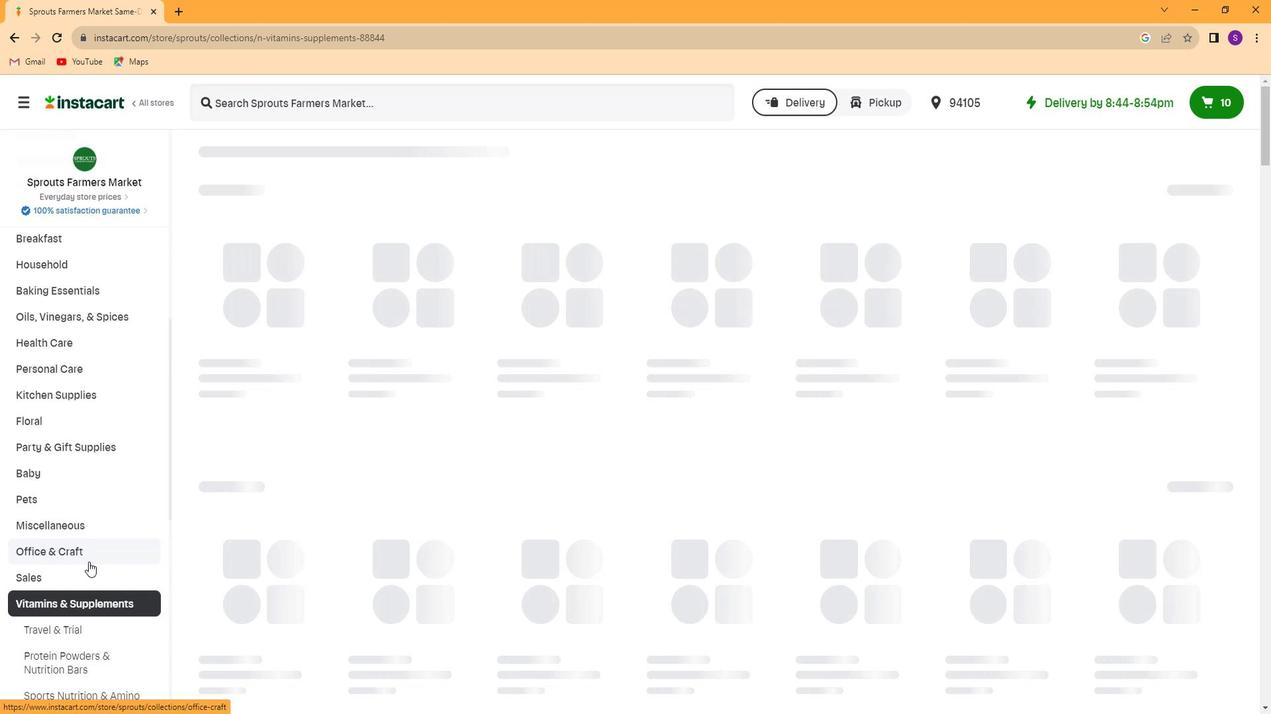 
Action: Mouse scrolled (86, 562) with delta (0, 0)
Screenshot: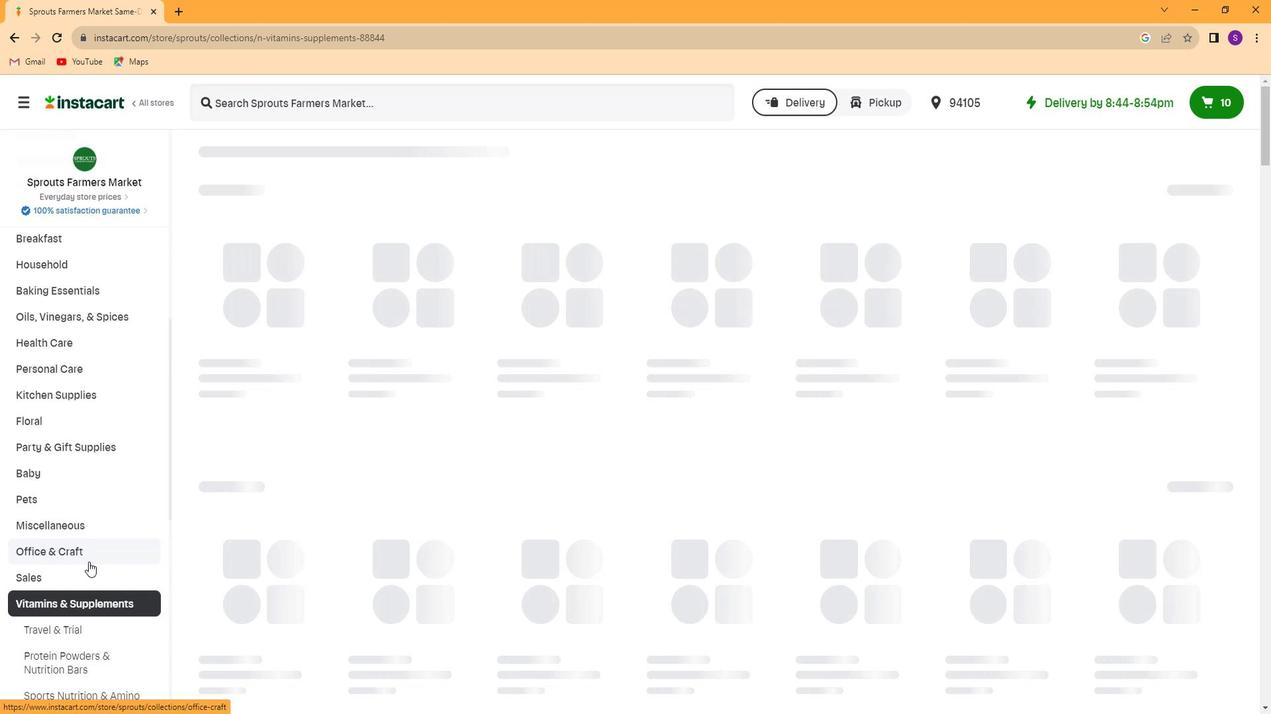 
Action: Mouse moved to (94, 605)
Screenshot: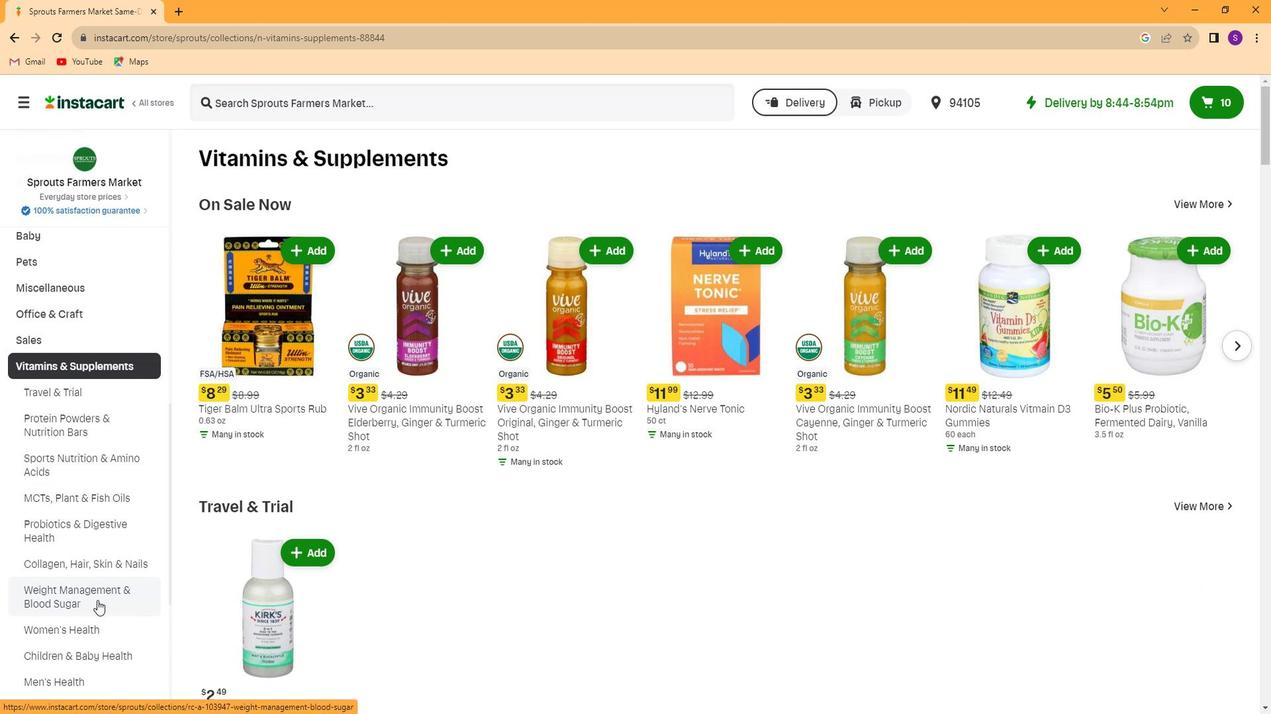 
Action: Mouse pressed left at (94, 605)
Screenshot: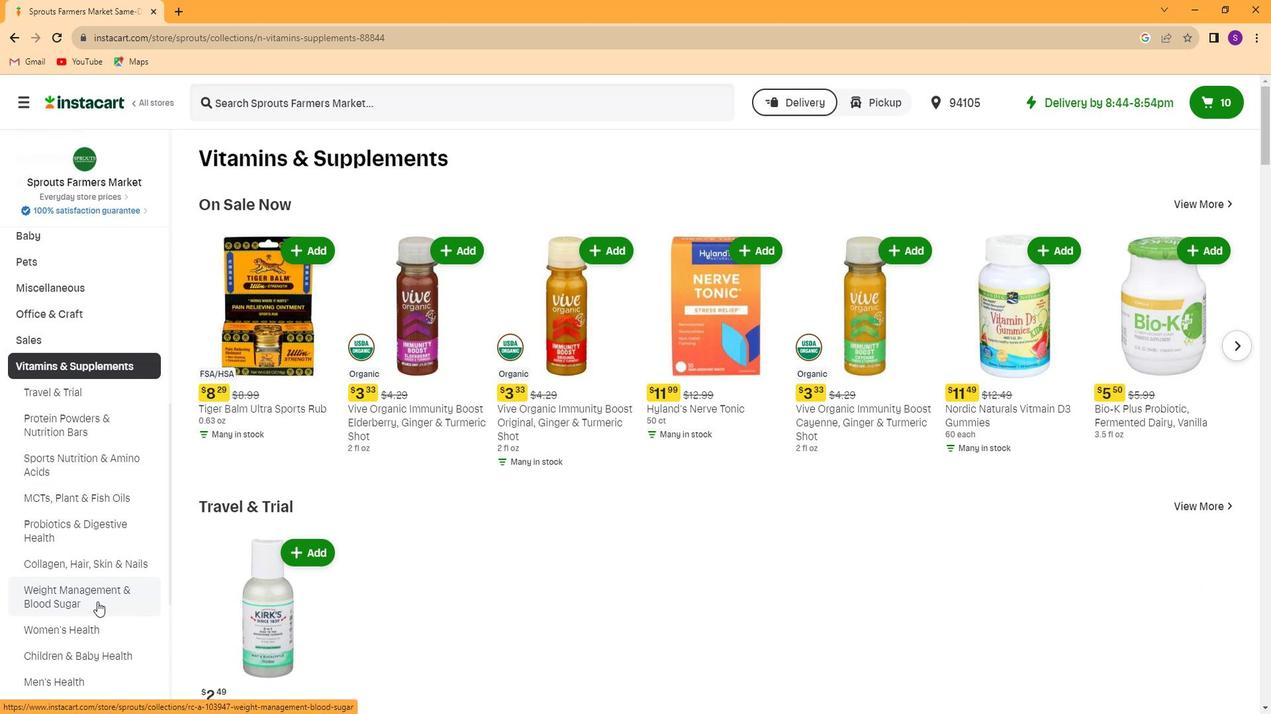 
Action: Mouse moved to (584, 92)
Screenshot: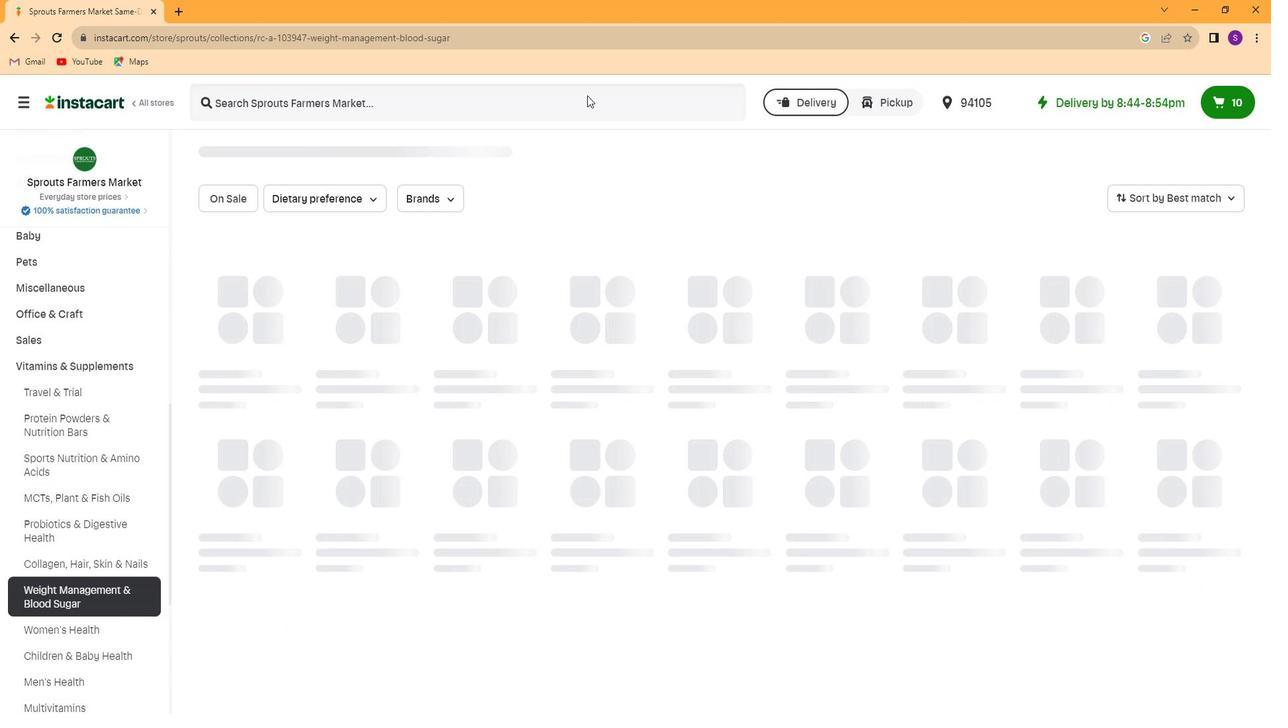 
Action: Mouse pressed left at (584, 92)
Screenshot: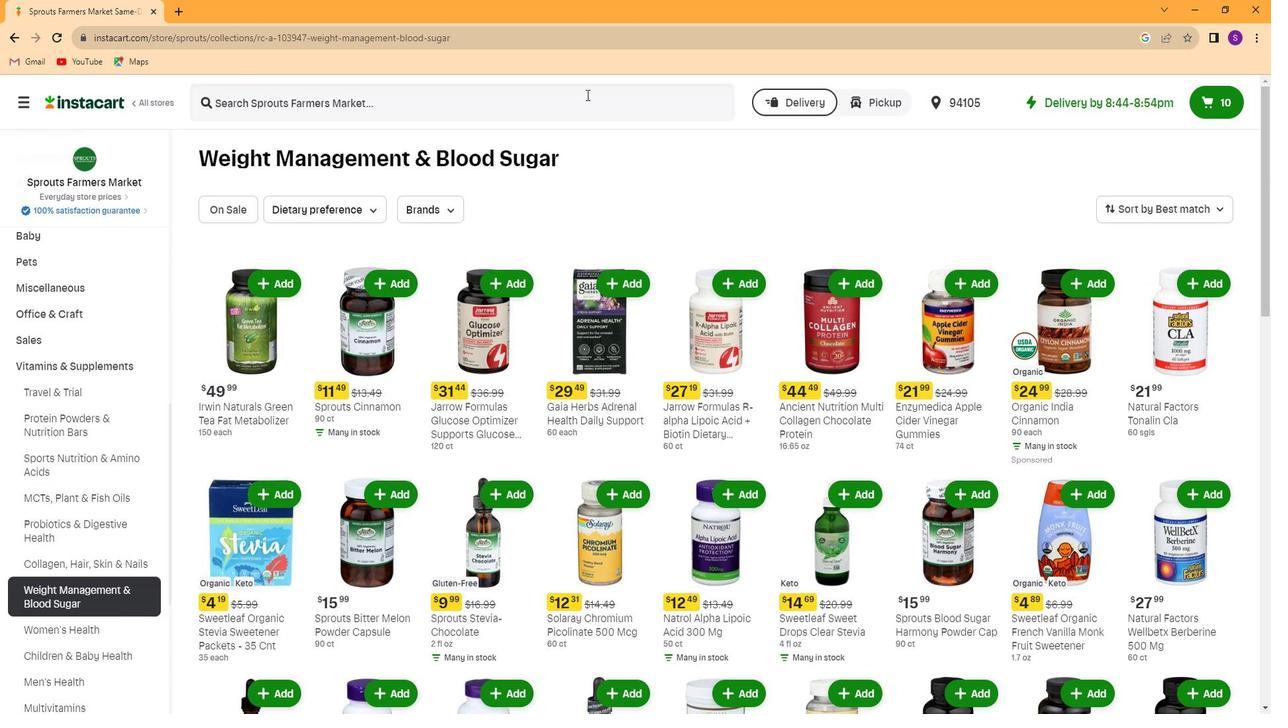 
Action: Key pressed <Key.caps_lock>G<Key.caps_lock>arden<Key.space>of<Key.space><Key.caps_lock>L<Key.caps_lock>ife<Key.space><Key.caps_lock>O<Key.caps_lock>rganic<Key.space><Key.caps_lock>A<Key.caps_lock>pple<Key.space>cier<Key.space>diet<Key.space>gummies<Key.enter>
Screenshot: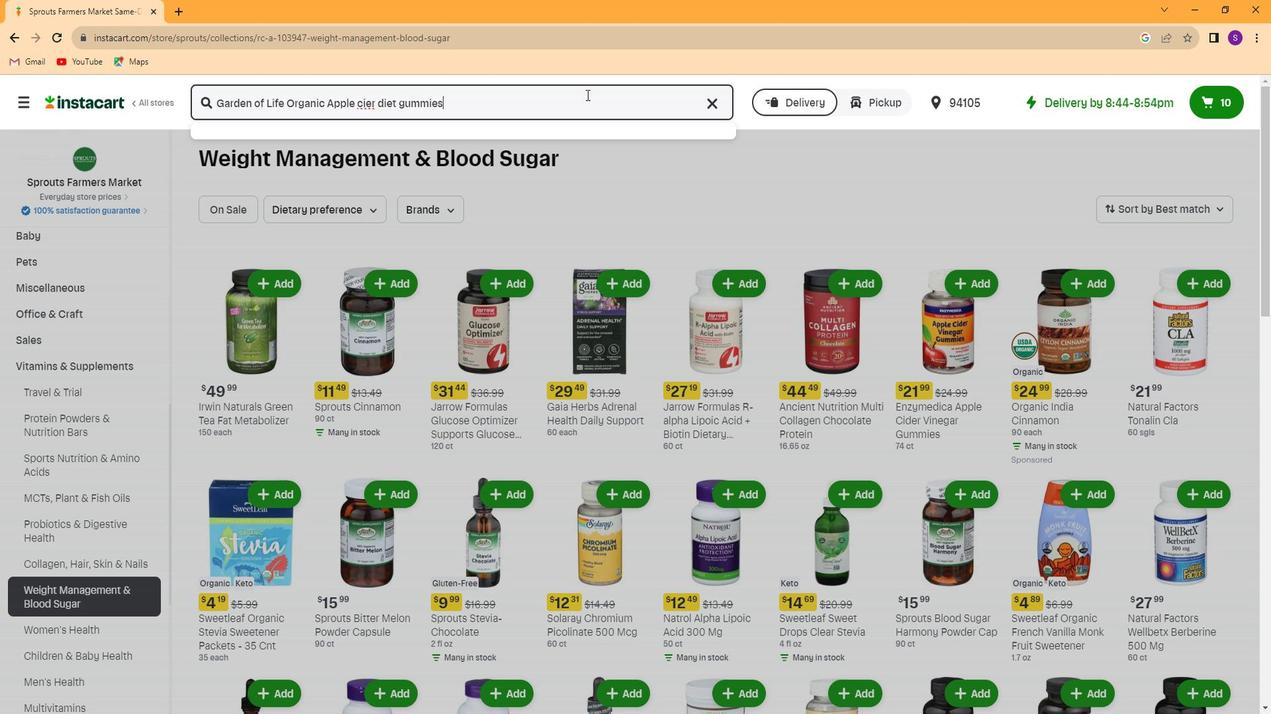 
Action: Mouse moved to (832, 342)
Screenshot: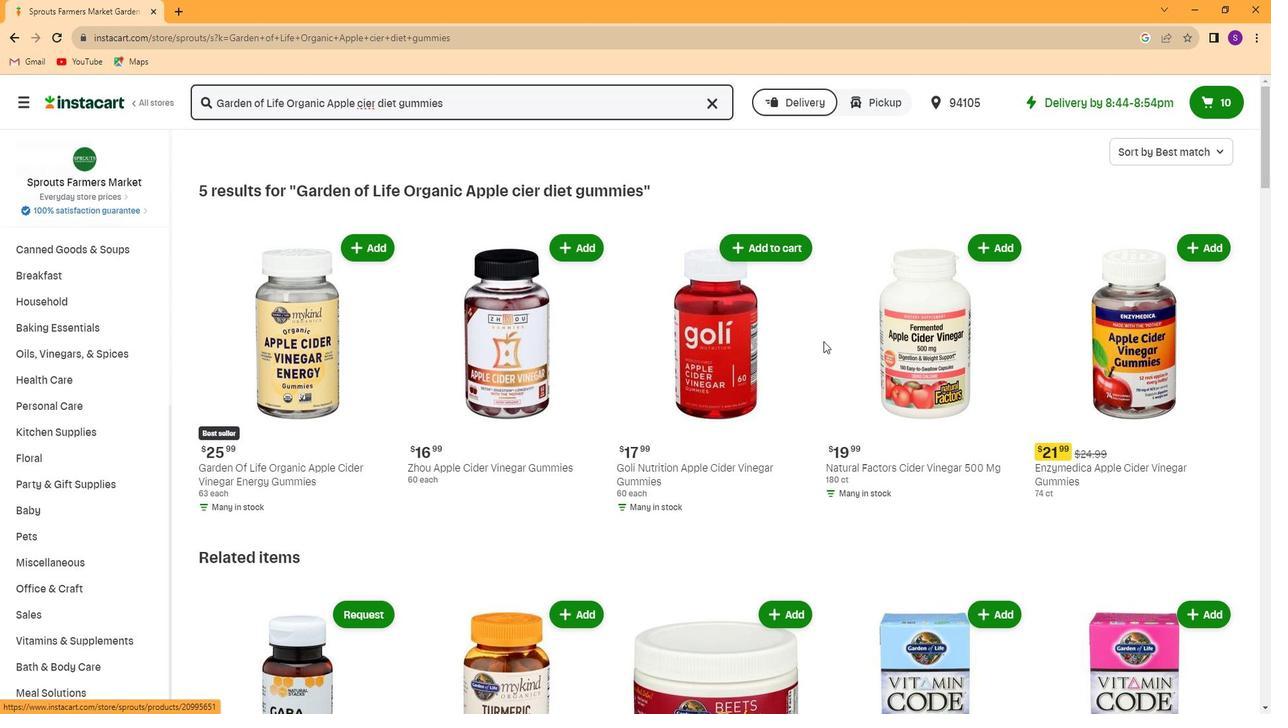 
Action: Mouse scrolled (832, 341) with delta (0, 0)
Screenshot: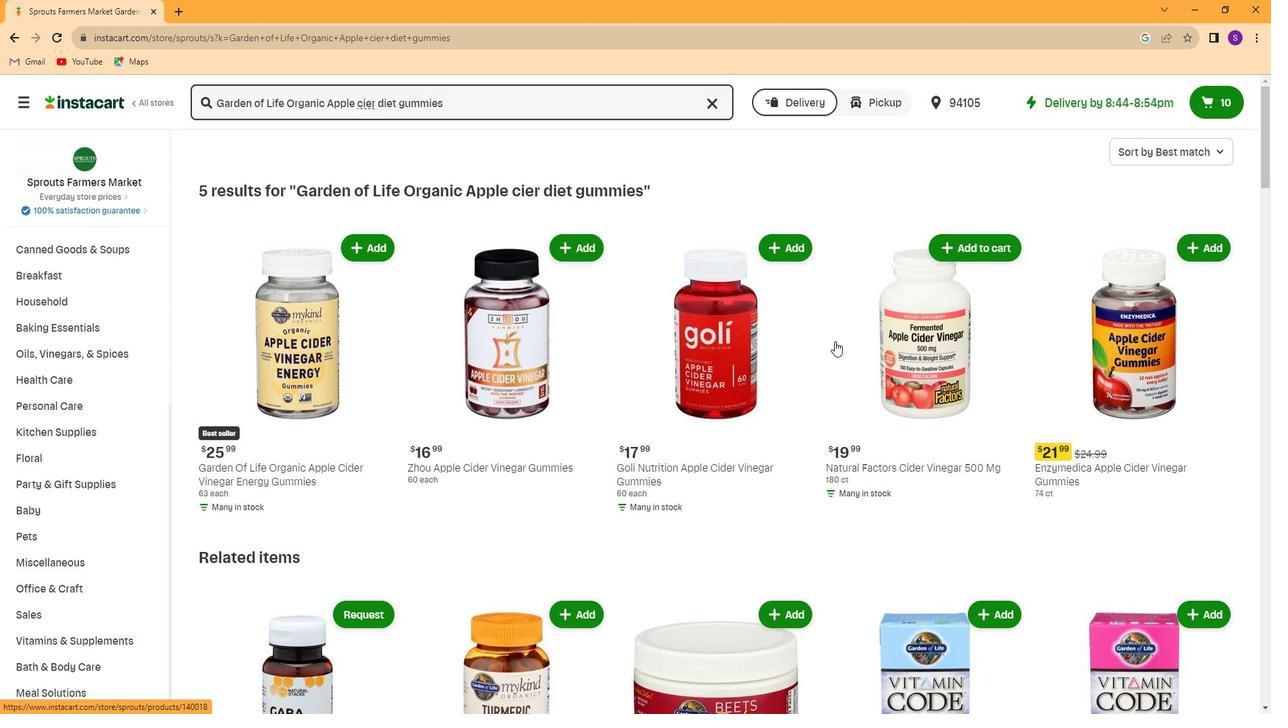 
Action: Mouse scrolled (832, 341) with delta (0, 0)
Screenshot: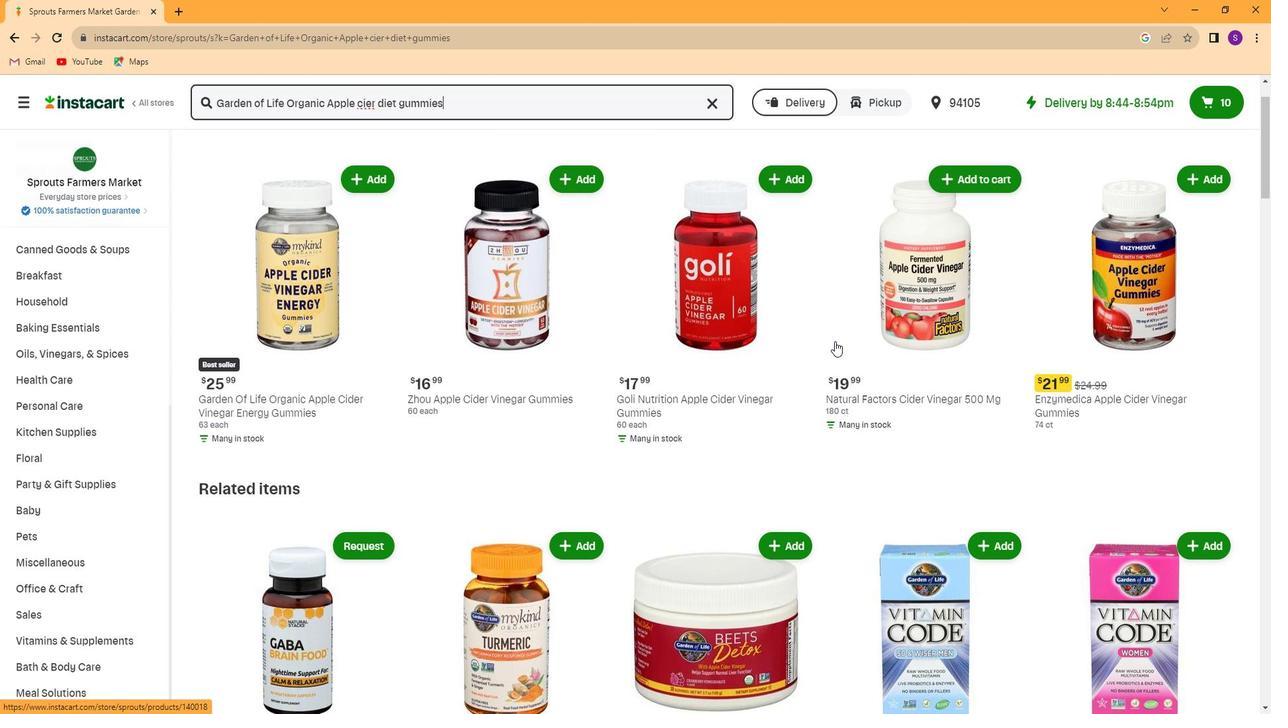 
Action: Mouse scrolled (832, 341) with delta (0, 0)
Screenshot: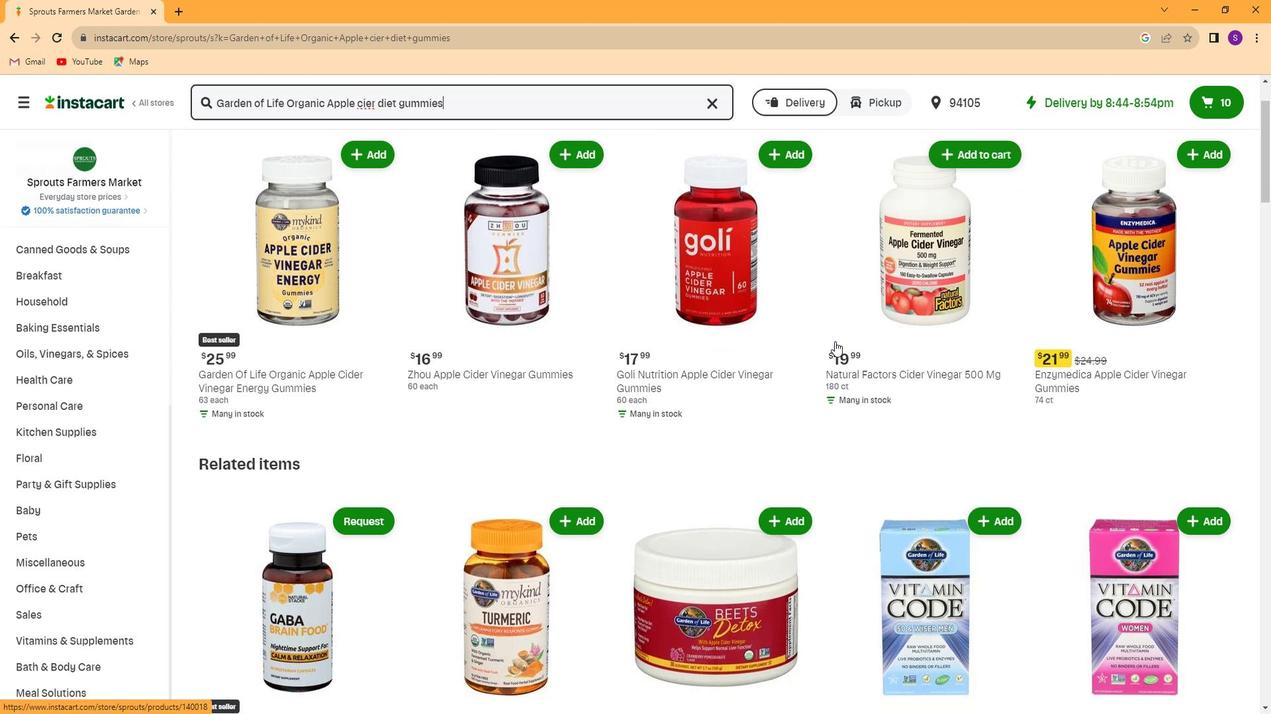 
Action: Mouse scrolled (832, 341) with delta (0, 0)
Screenshot: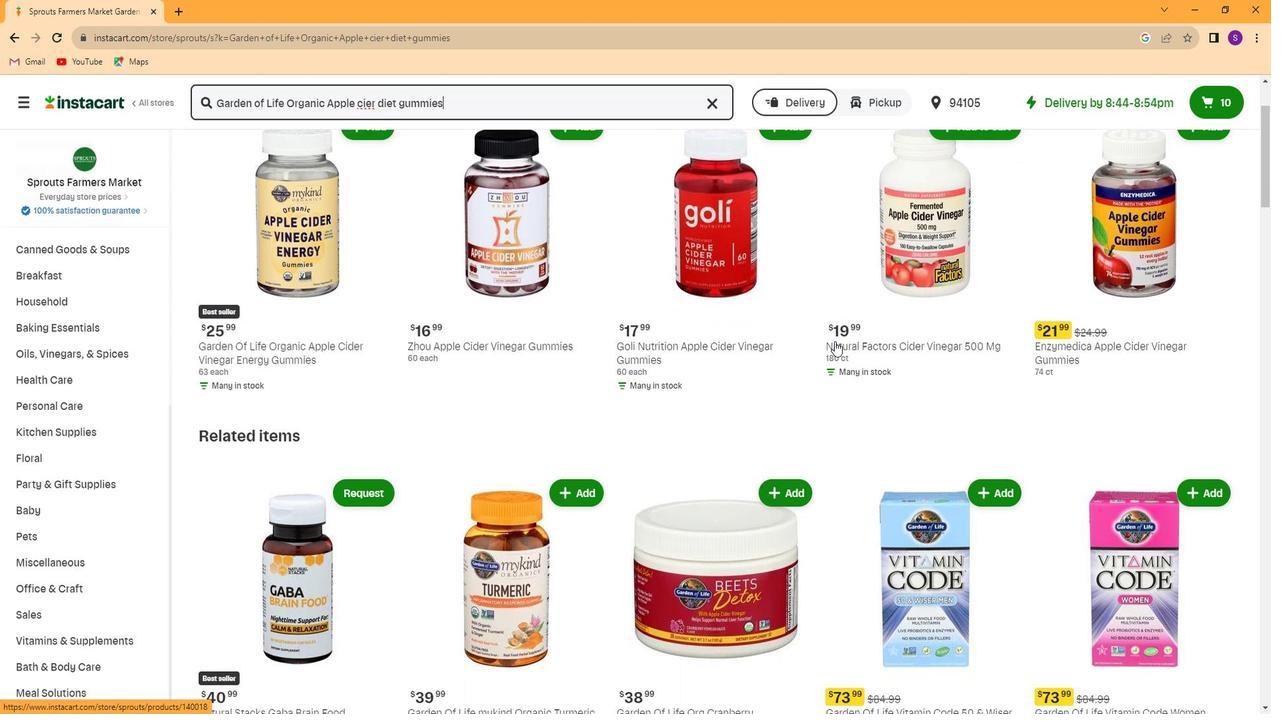 
Action: Mouse moved to (830, 356)
Screenshot: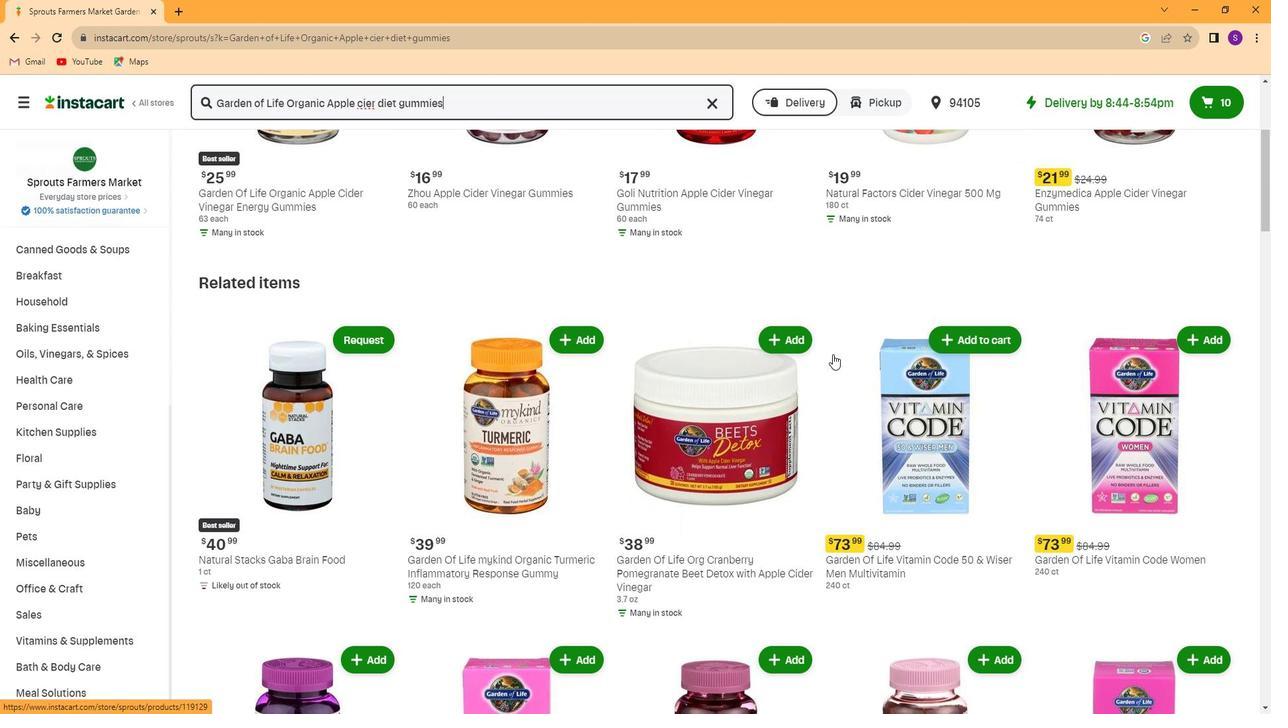 
Action: Mouse scrolled (830, 354) with delta (0, -1)
Screenshot: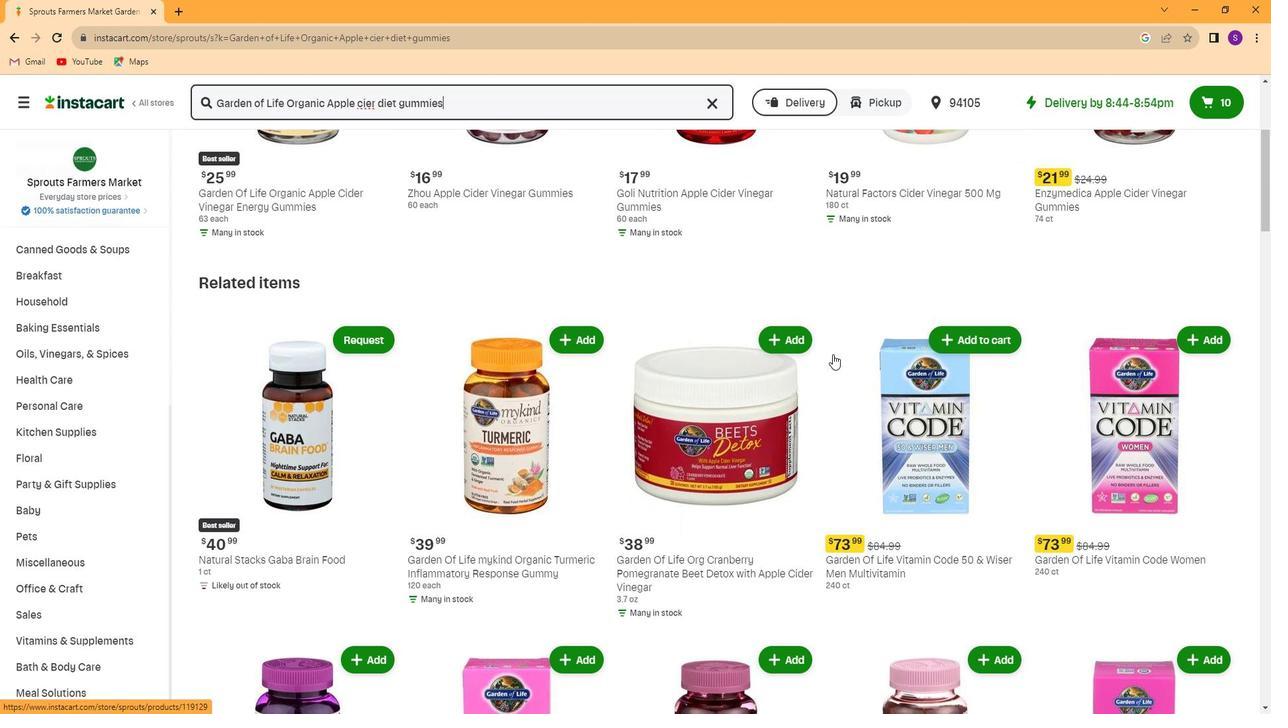 
Action: Mouse moved to (825, 379)
Screenshot: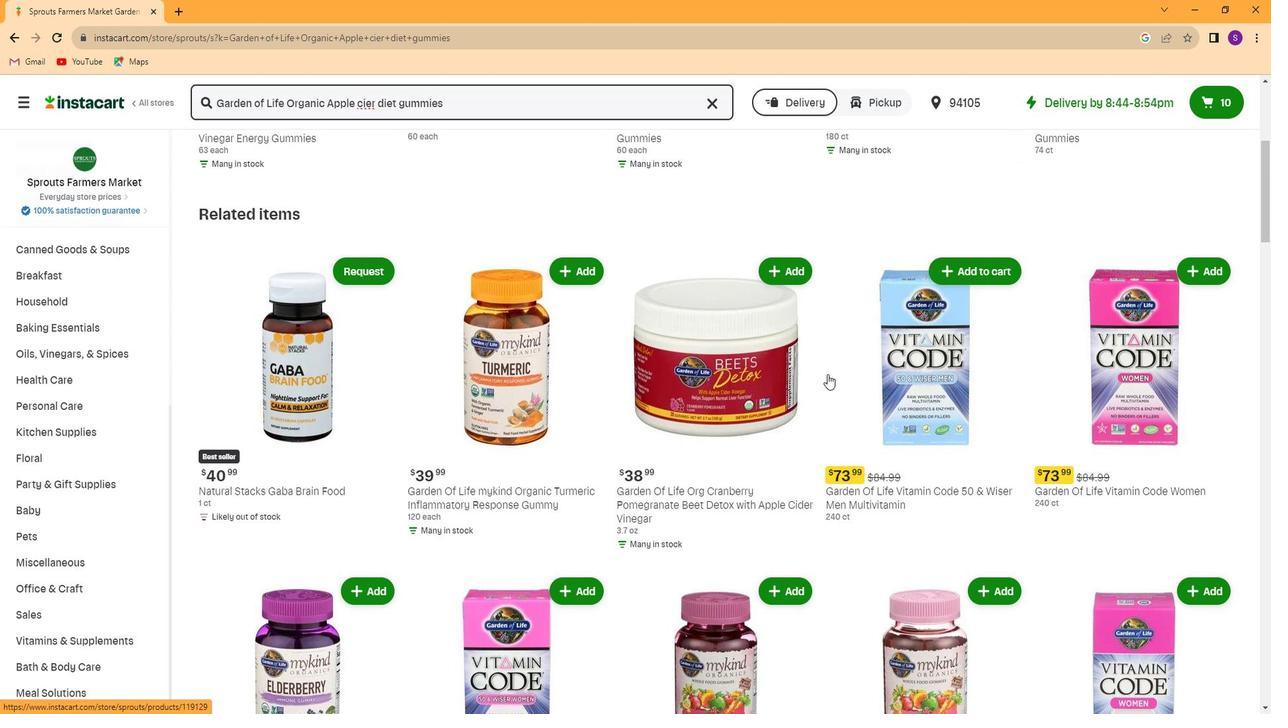 
Action: Mouse scrolled (825, 378) with delta (0, 0)
Screenshot: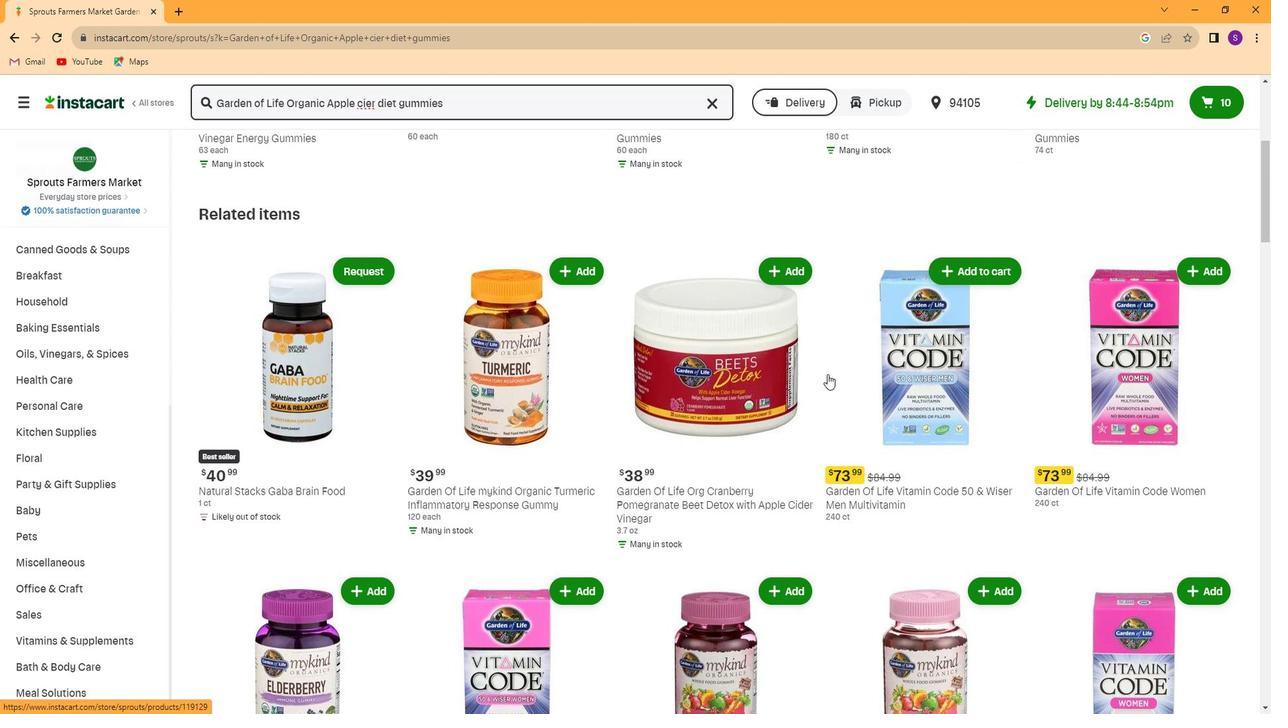 
Action: Mouse moved to (818, 389)
Screenshot: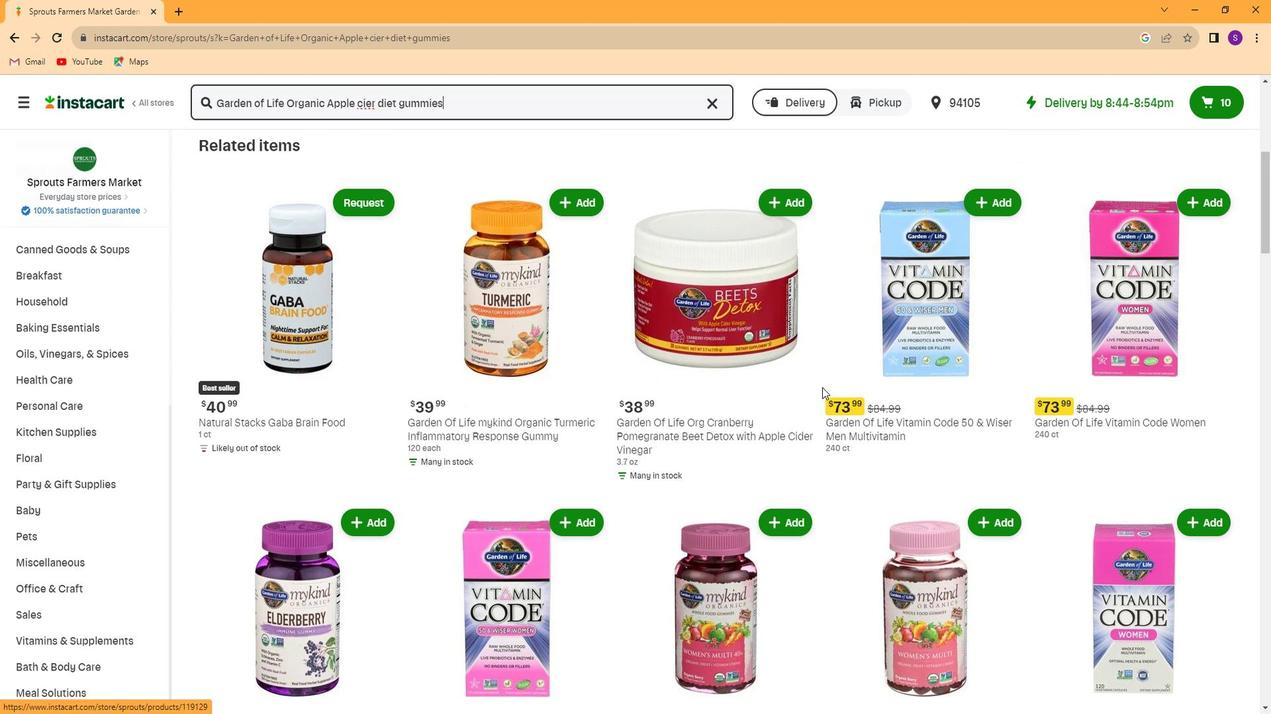 
